 Task: Open a Modern Writer Template save the file as coverage.odt Remove the following  from template: 'Address' Change the date  '20 May, 2023' change Dear Ms Reader to   Good Morning. Add body to the letter I am writing to formally request a leave of absence from [start date] to [end date]. I have encountered unforeseen circumstances that require my immediate attention and presence. I assure you that I will make all necessary arrangements to ensure a smooth transition during my absence.Add Name  'Crystal'. Insert watermark  Softera Apply Font Style in watermark Georgia; font size  113and place the watermark  Horizontally
Action: Mouse moved to (734, 98)
Screenshot: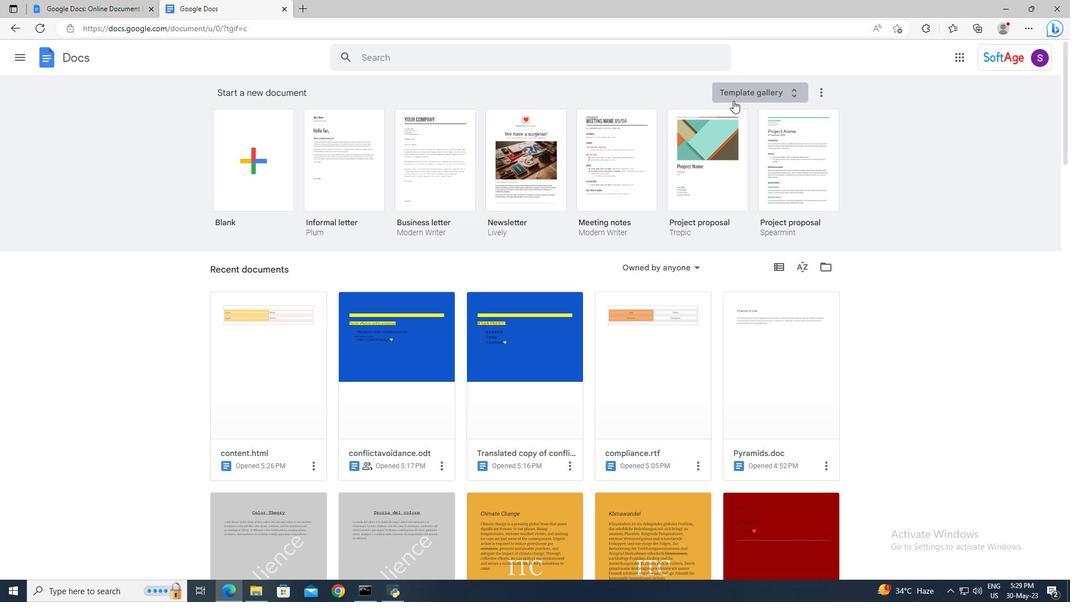 
Action: Mouse pressed left at (734, 98)
Screenshot: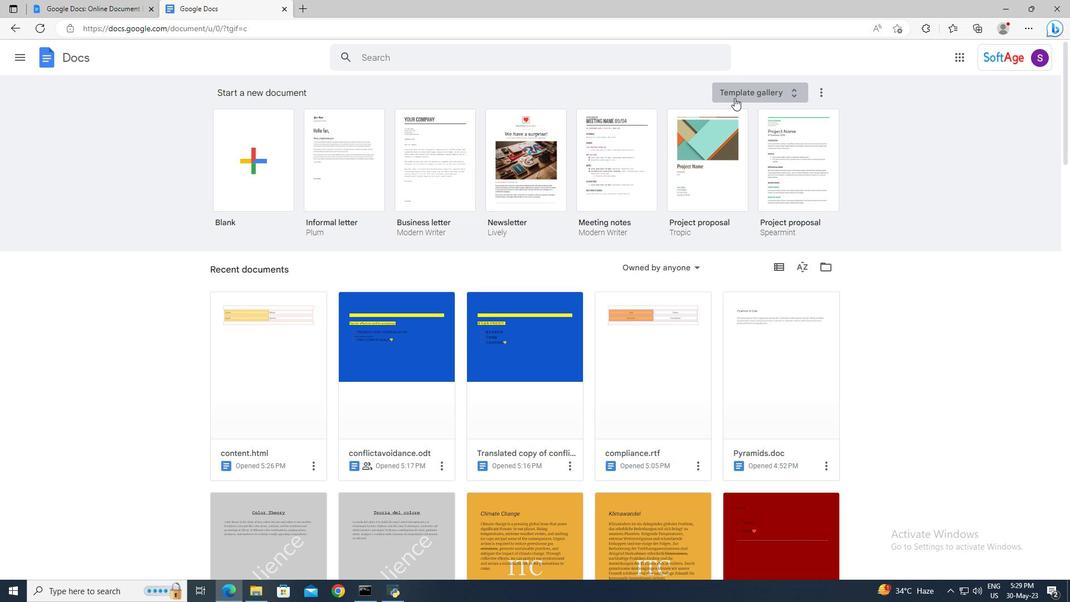 
Action: Mouse moved to (702, 192)
Screenshot: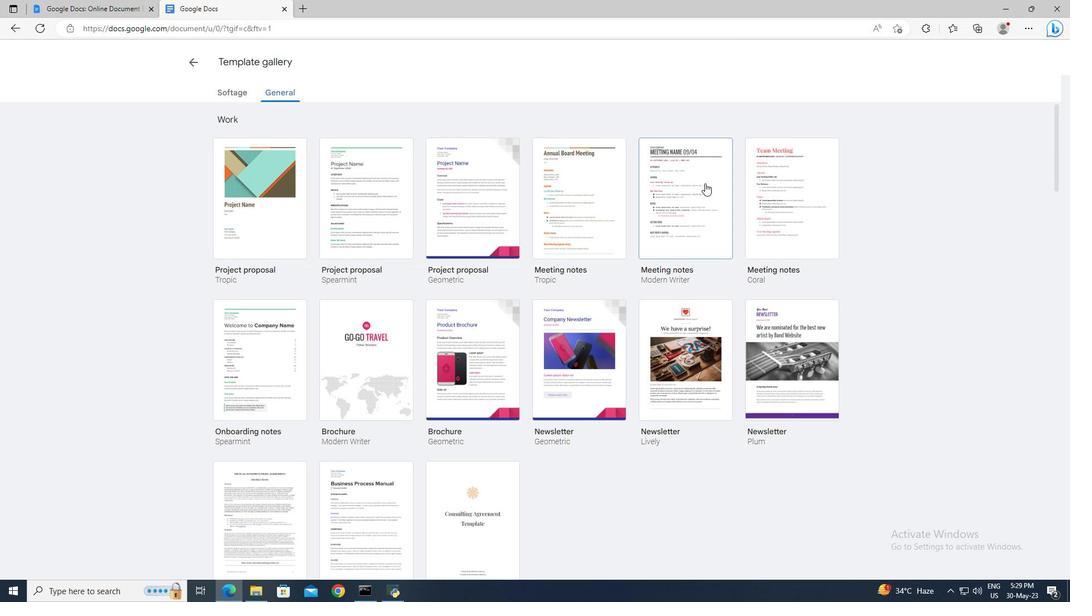 
Action: Mouse scrolled (702, 191) with delta (0, 0)
Screenshot: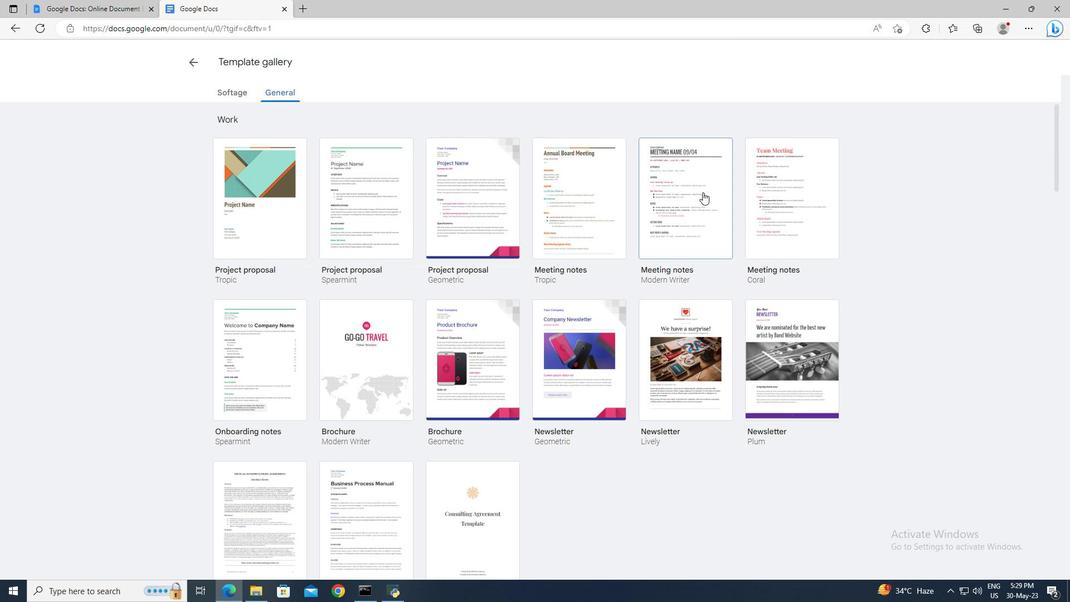 
Action: Mouse scrolled (702, 191) with delta (0, 0)
Screenshot: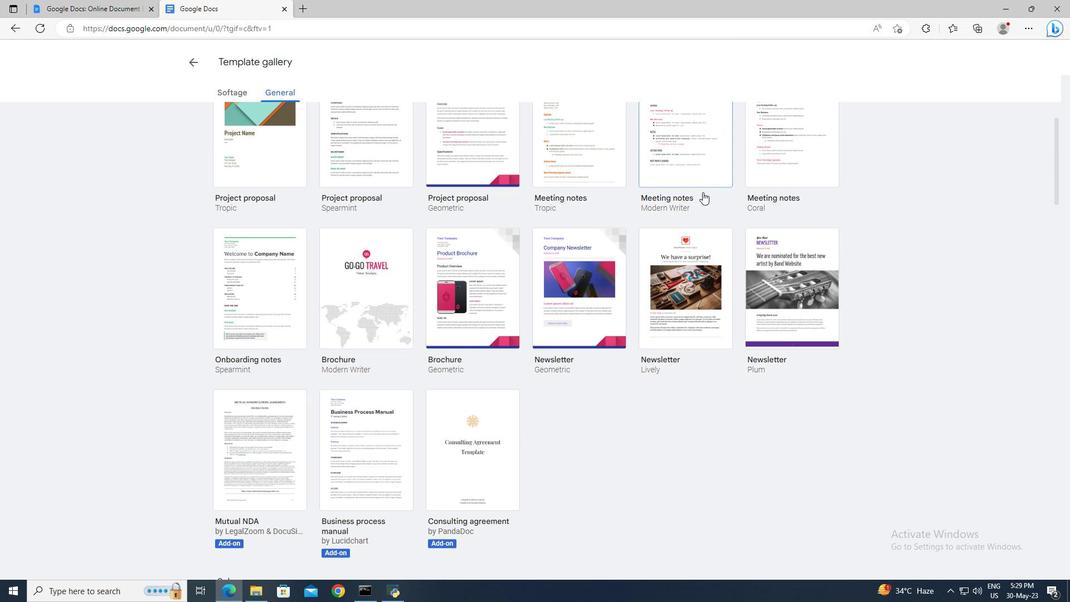 
Action: Mouse scrolled (702, 192) with delta (0, 0)
Screenshot: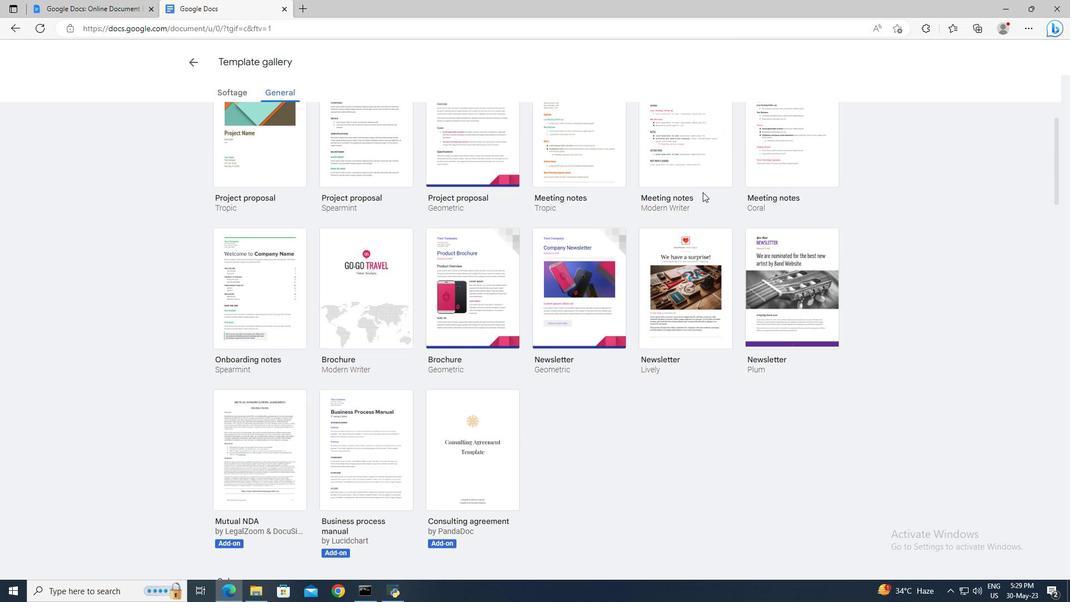 
Action: Mouse scrolled (702, 191) with delta (0, 0)
Screenshot: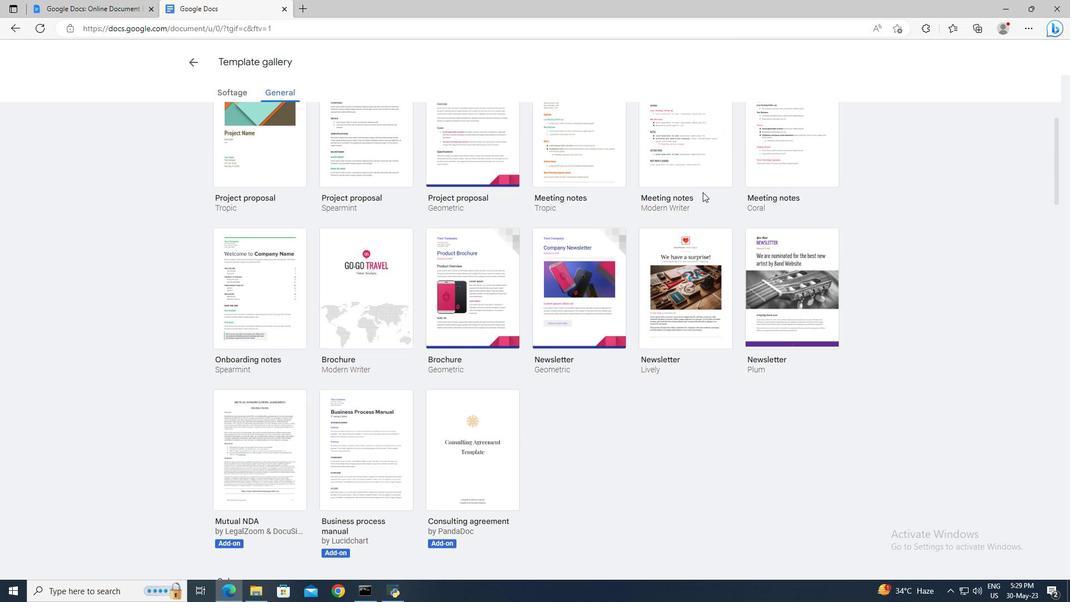 
Action: Mouse scrolled (702, 191) with delta (0, 0)
Screenshot: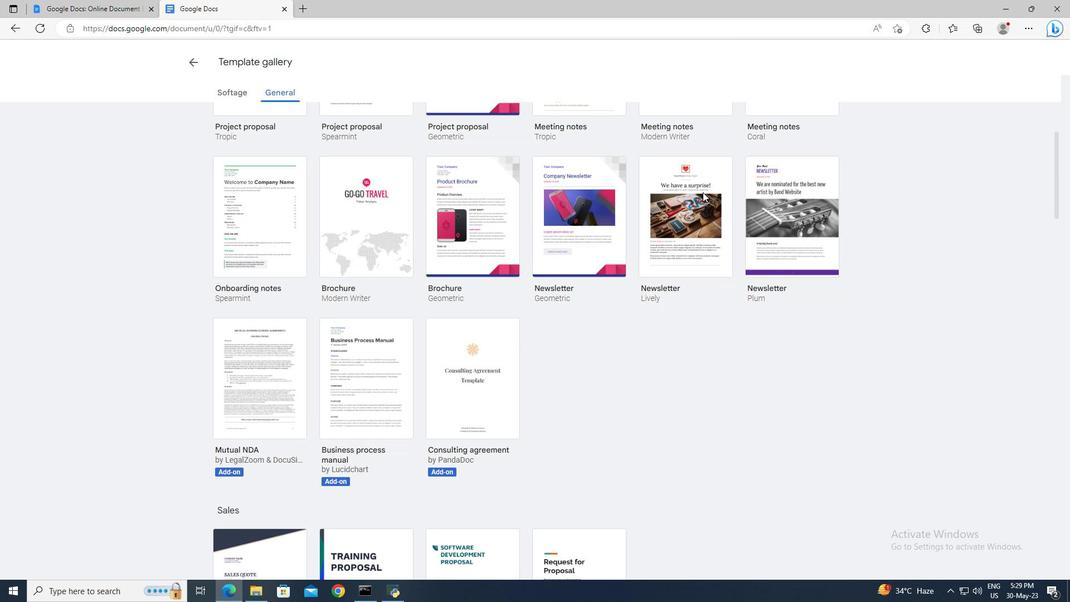 
Action: Mouse scrolled (702, 191) with delta (0, 0)
Screenshot: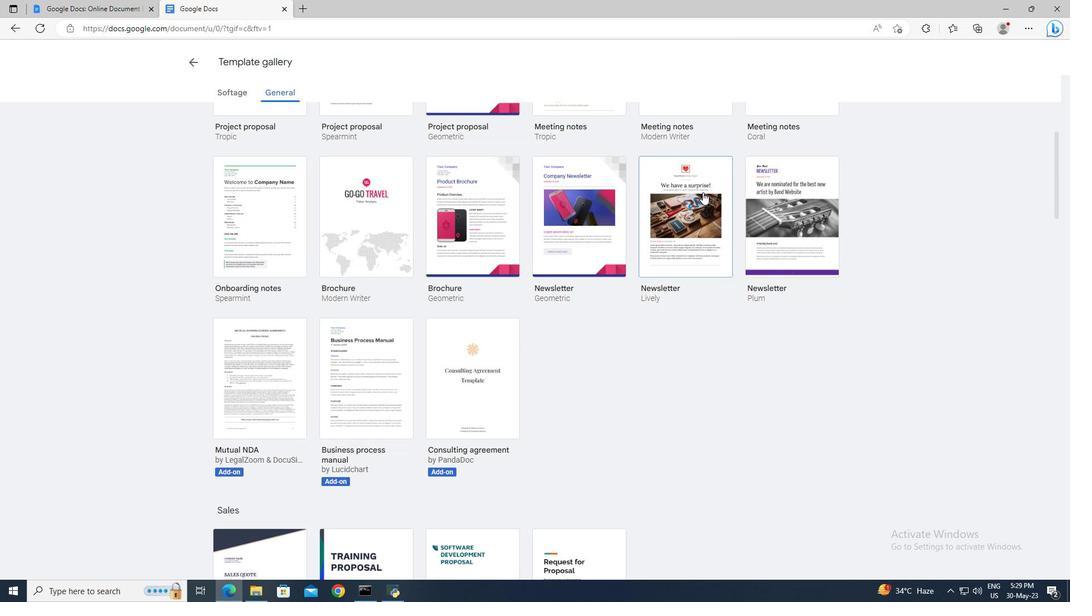 
Action: Mouse scrolled (702, 191) with delta (0, 0)
Screenshot: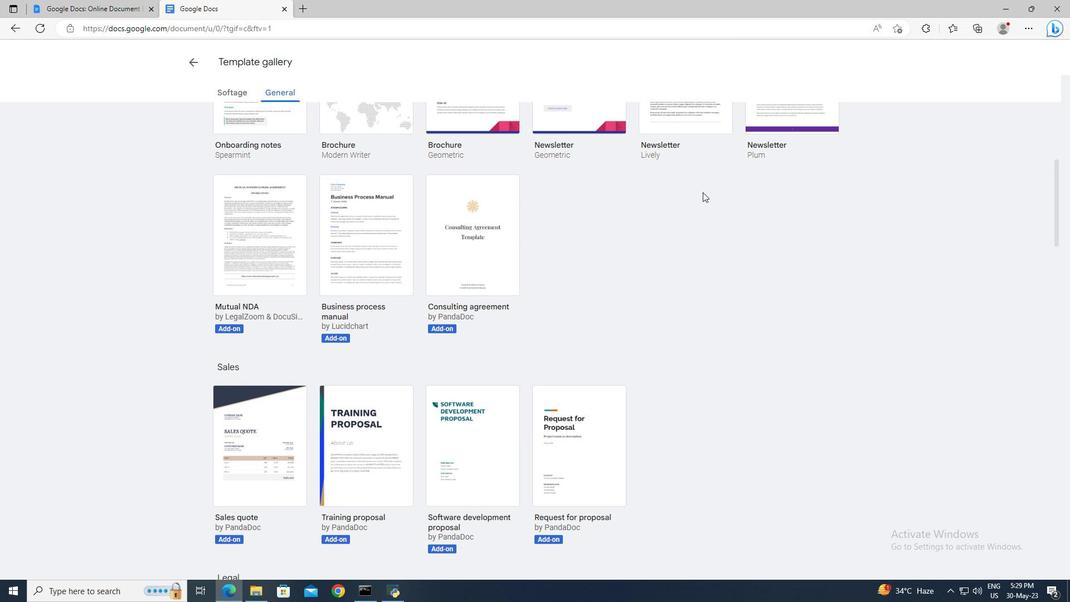 
Action: Mouse scrolled (702, 191) with delta (0, 0)
Screenshot: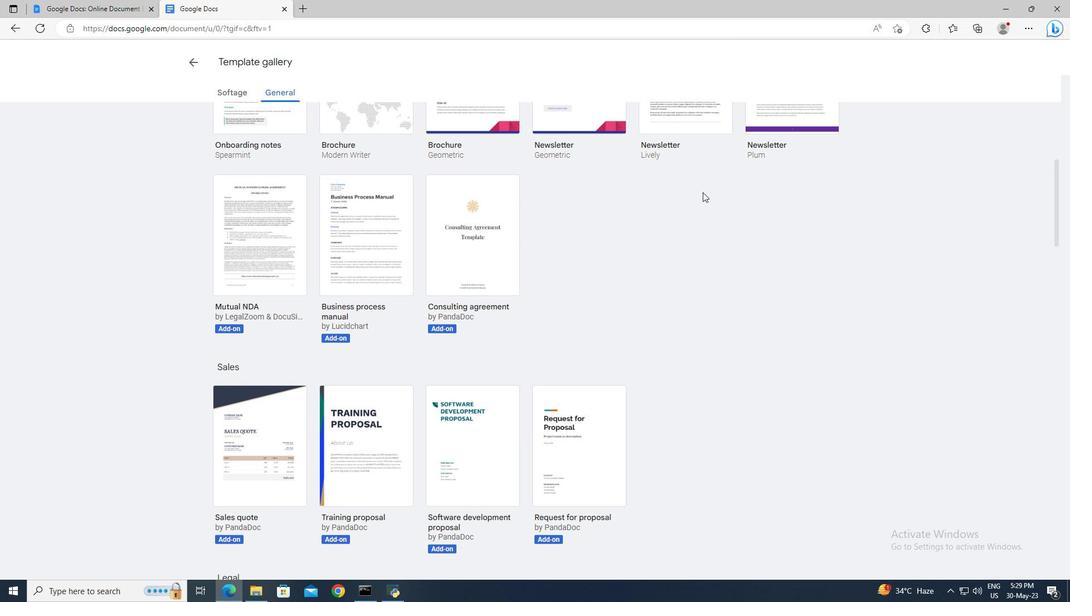
Action: Mouse scrolled (702, 191) with delta (0, 0)
Screenshot: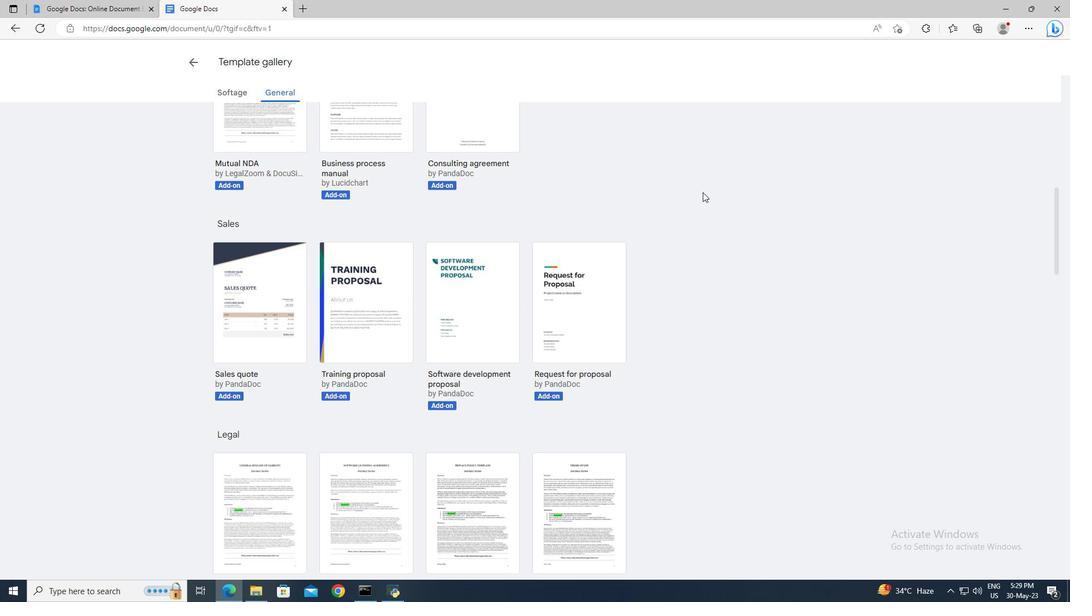 
Action: Mouse scrolled (702, 191) with delta (0, 0)
Screenshot: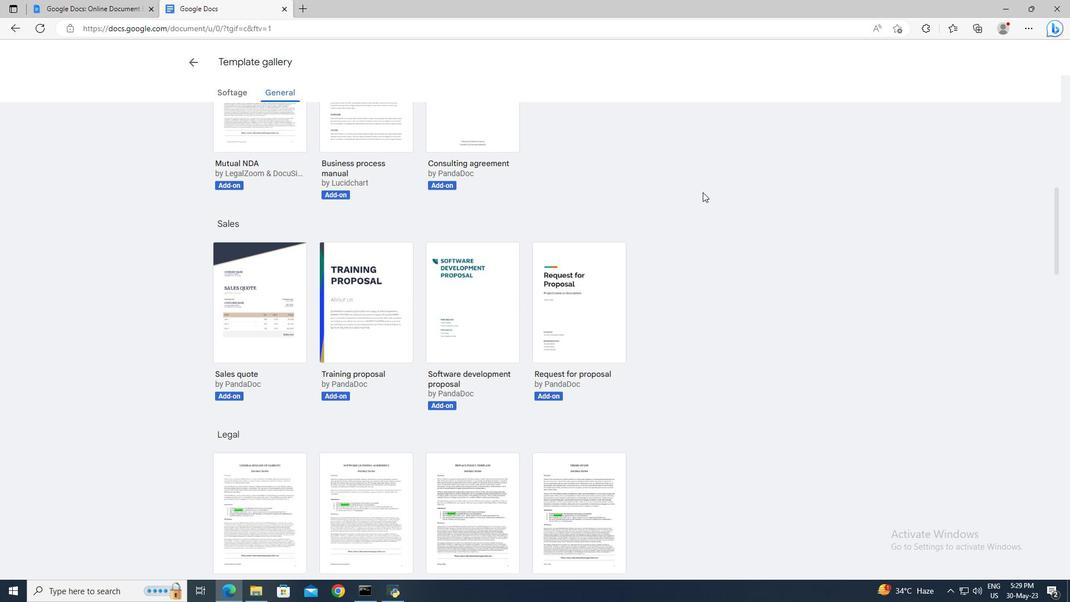 
Action: Mouse scrolled (702, 191) with delta (0, 0)
Screenshot: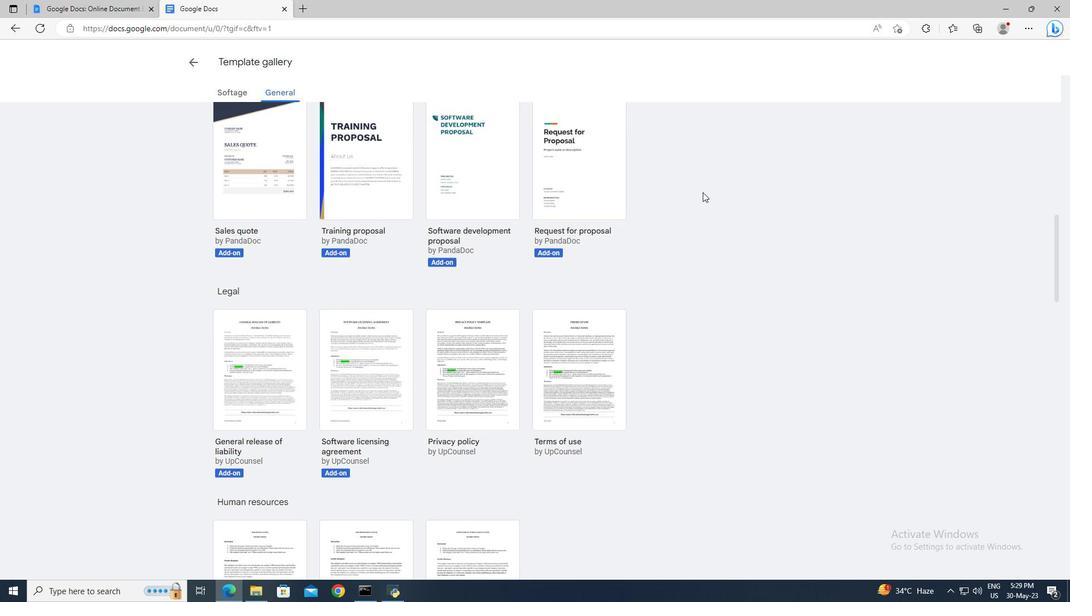 
Action: Mouse scrolled (702, 191) with delta (0, 0)
Screenshot: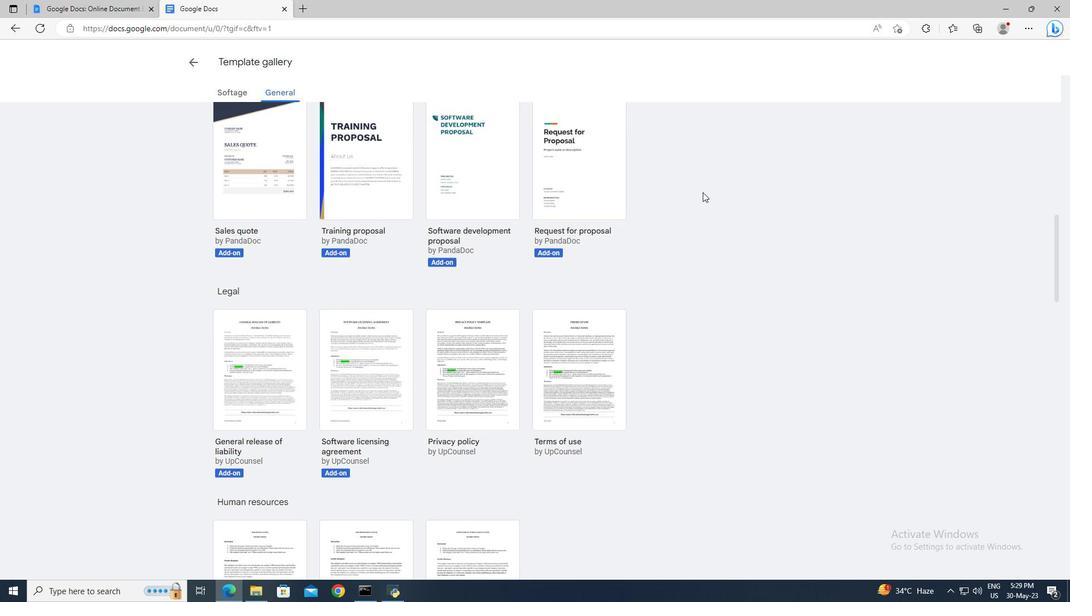 
Action: Mouse scrolled (702, 191) with delta (0, 0)
Screenshot: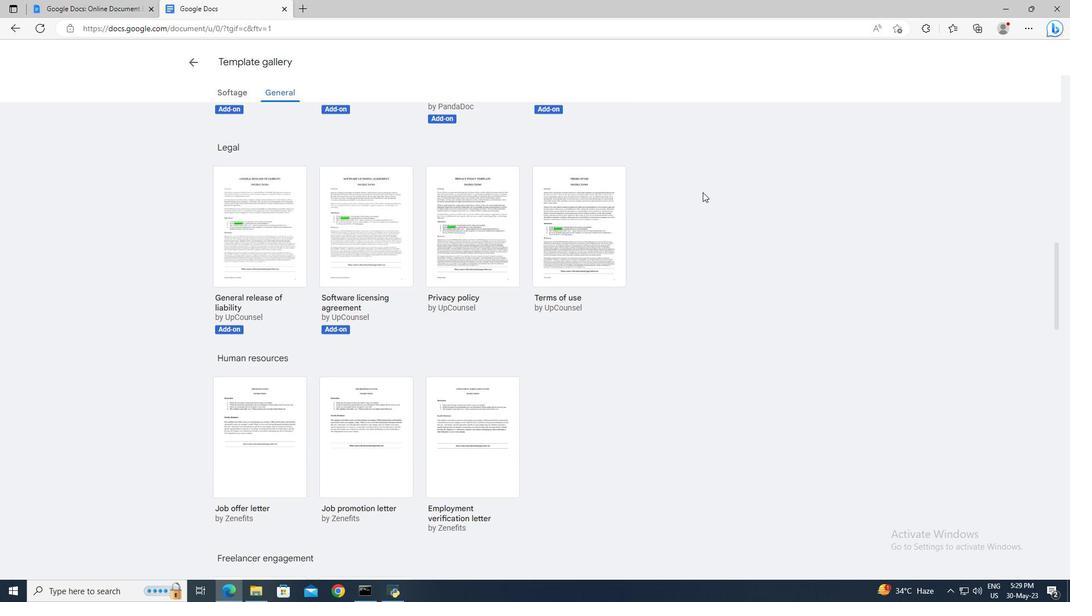
Action: Mouse scrolled (702, 191) with delta (0, 0)
Screenshot: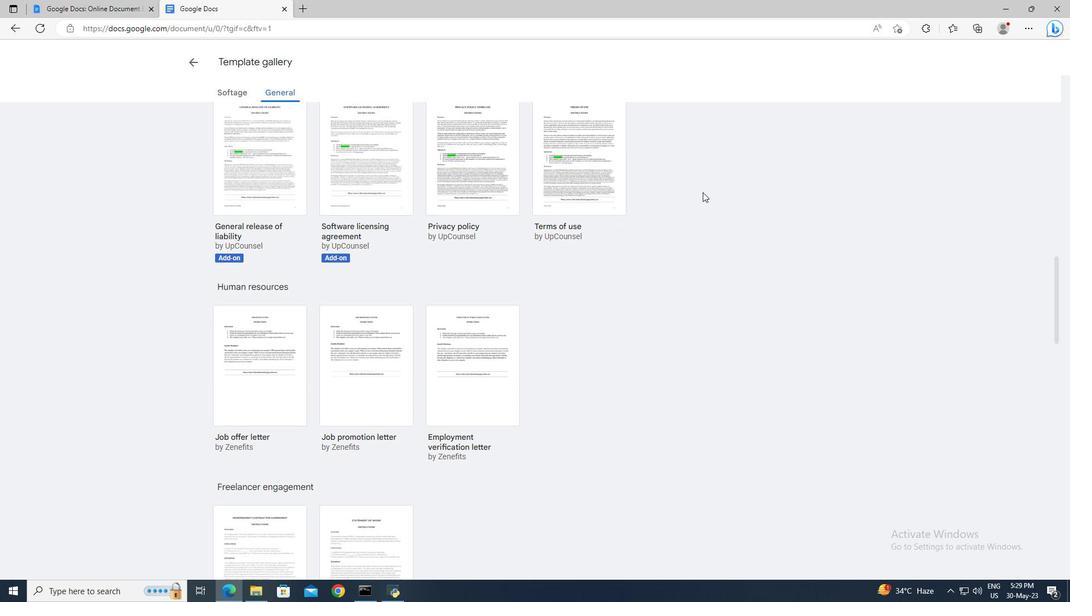
Action: Mouse scrolled (702, 191) with delta (0, 0)
Screenshot: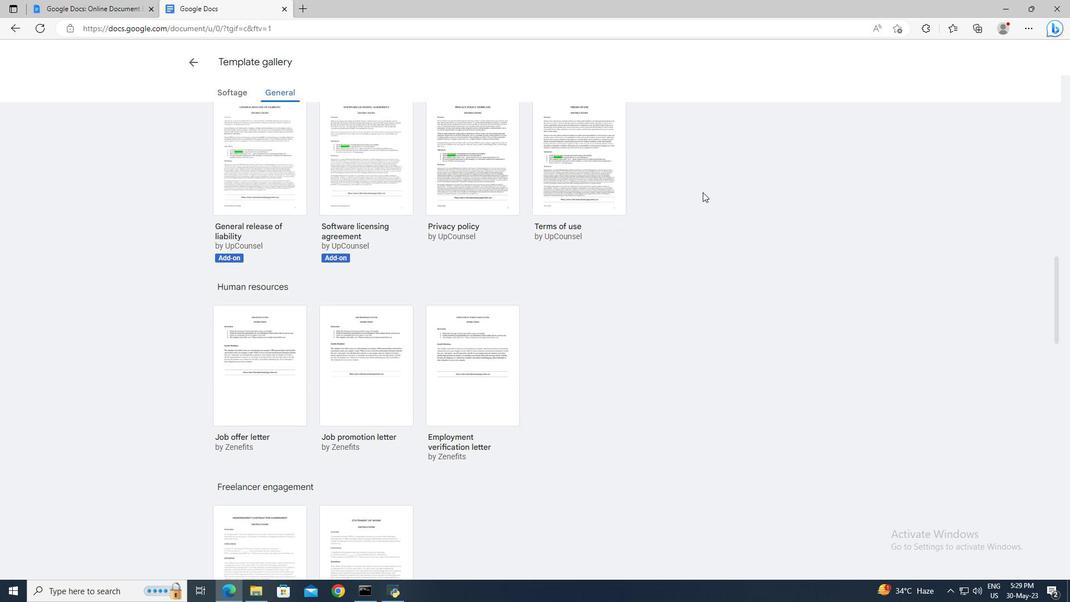 
Action: Mouse scrolled (702, 191) with delta (0, 0)
Screenshot: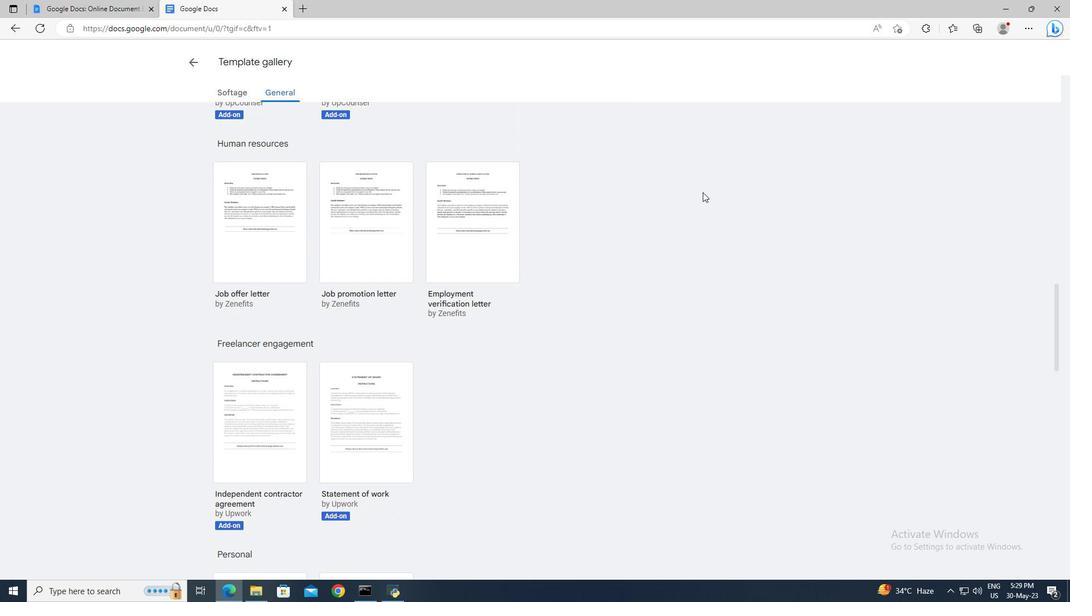 
Action: Mouse scrolled (702, 191) with delta (0, 0)
Screenshot: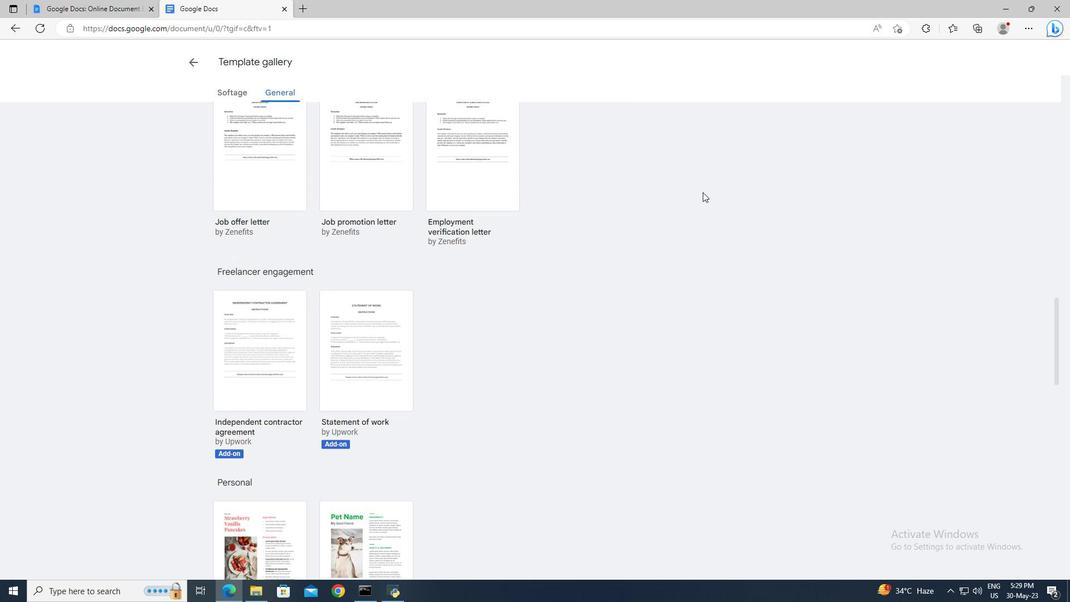 
Action: Mouse scrolled (702, 191) with delta (0, 0)
Screenshot: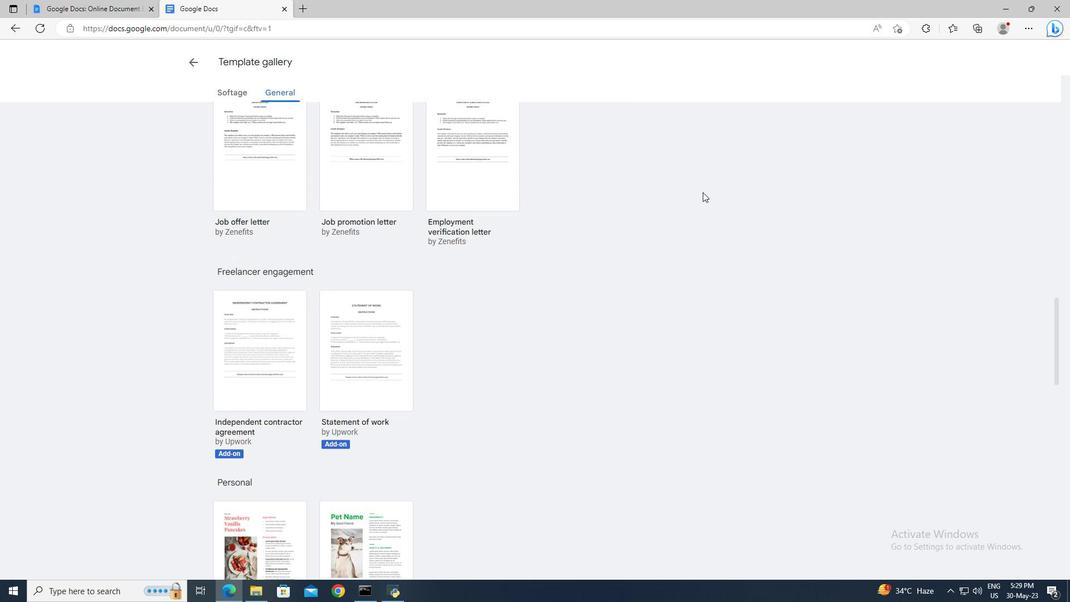 
Action: Mouse scrolled (702, 191) with delta (0, 0)
Screenshot: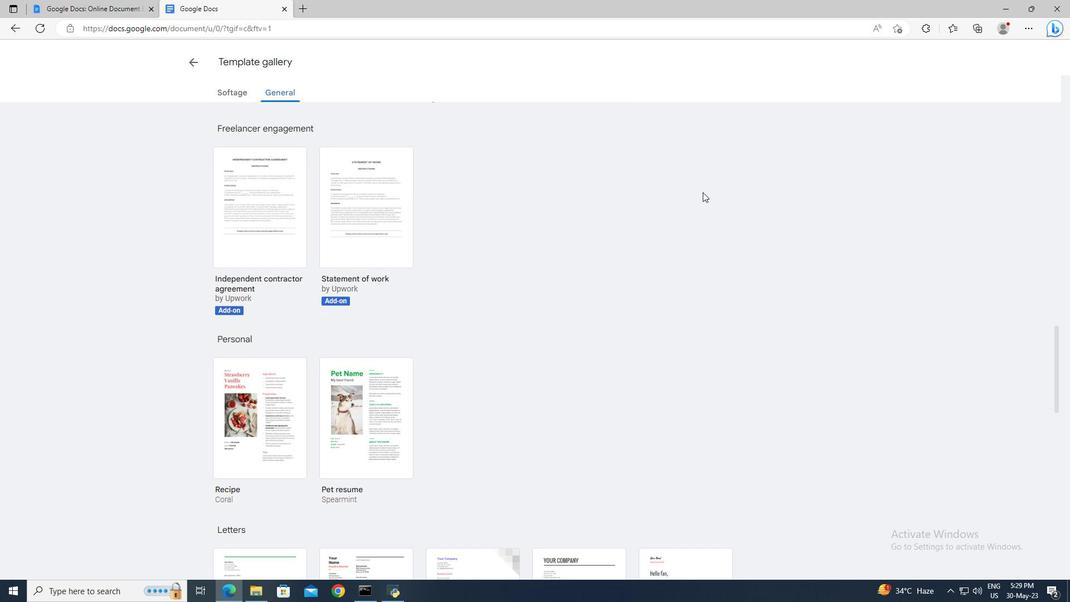 
Action: Mouse scrolled (702, 191) with delta (0, 0)
Screenshot: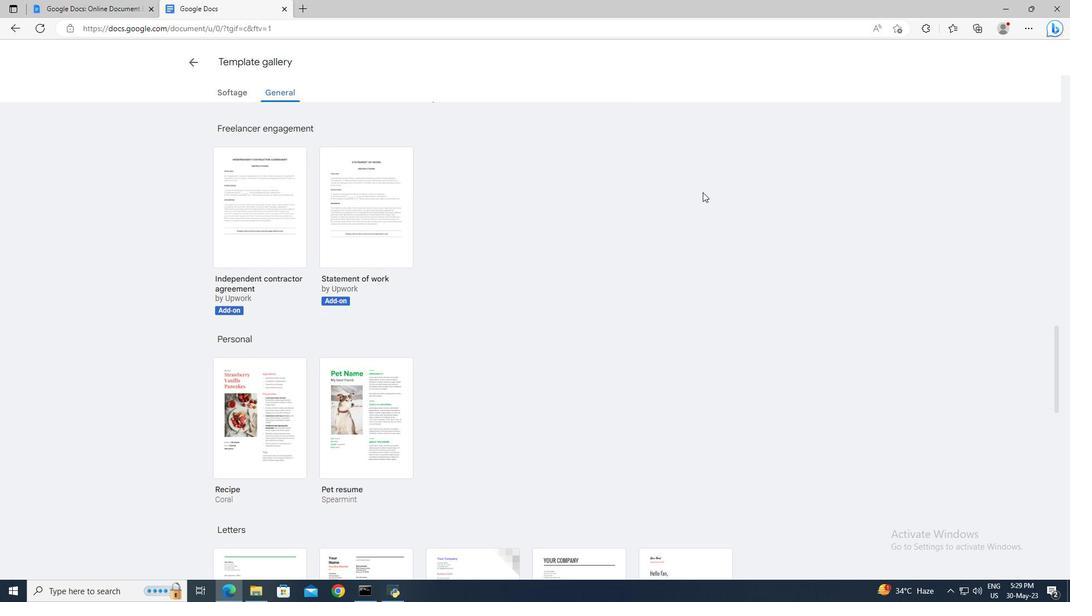 
Action: Mouse scrolled (702, 191) with delta (0, 0)
Screenshot: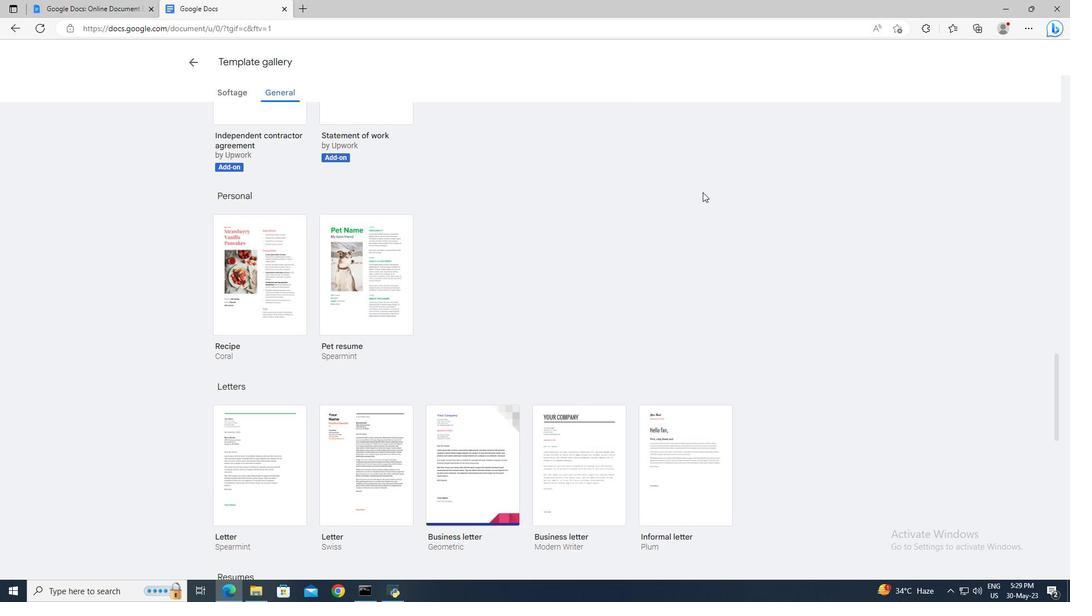 
Action: Mouse scrolled (702, 191) with delta (0, 0)
Screenshot: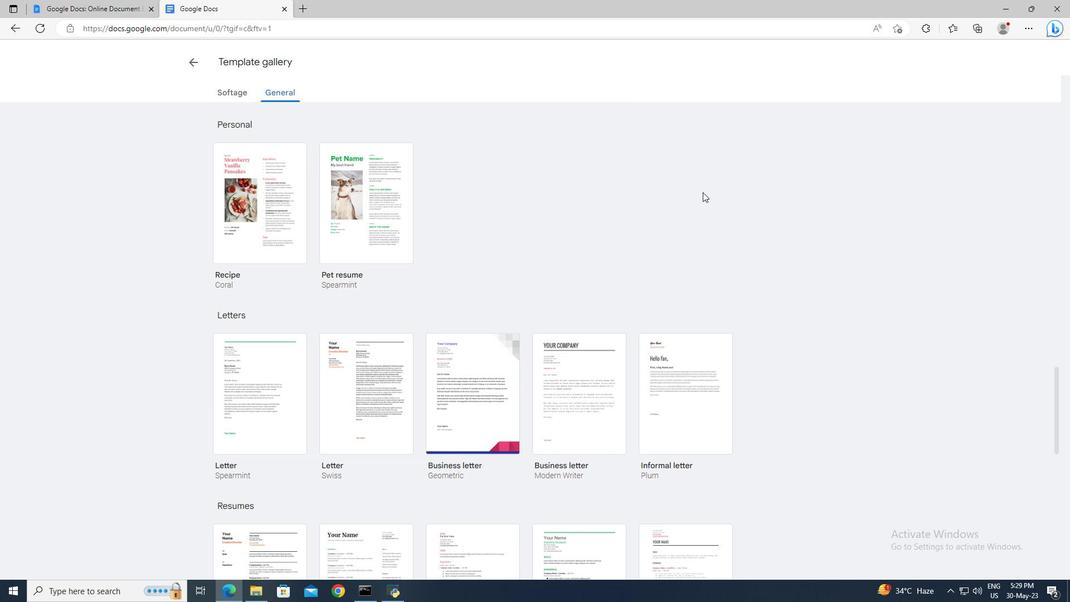 
Action: Mouse moved to (588, 320)
Screenshot: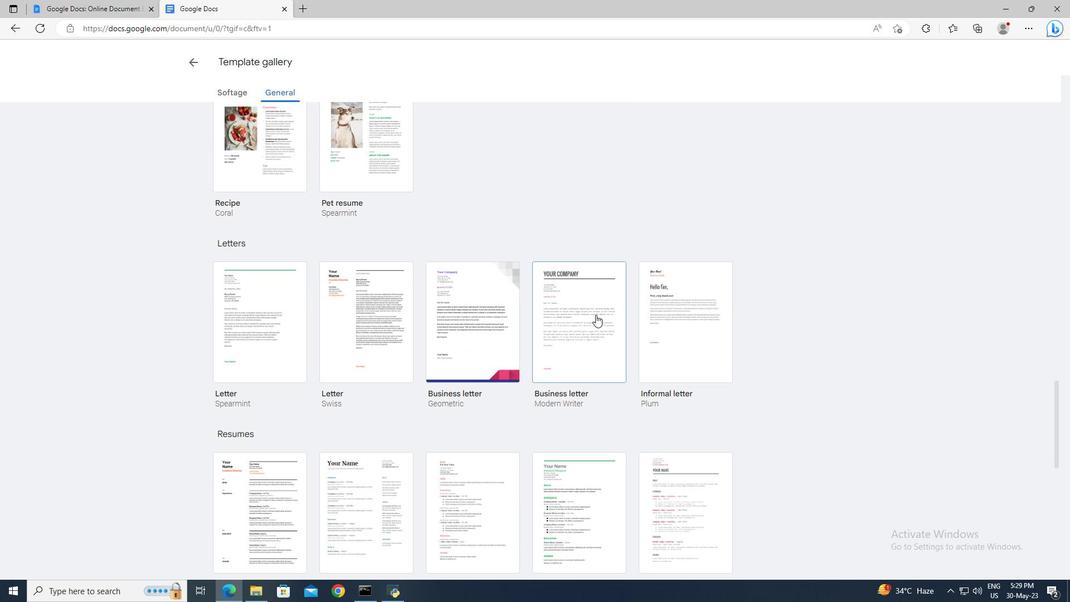 
Action: Mouse pressed left at (588, 320)
Screenshot: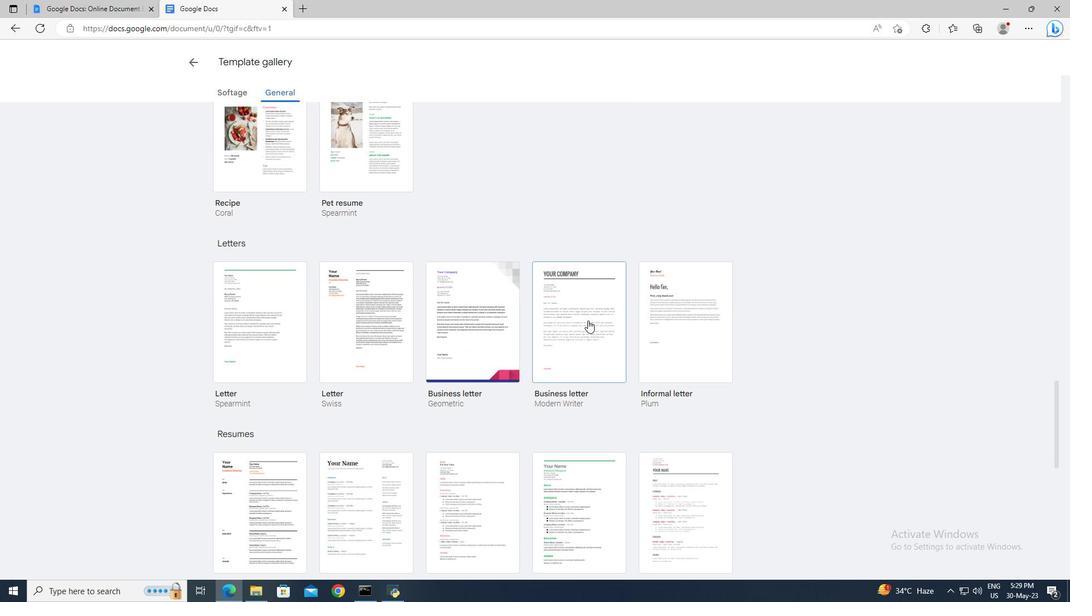 
Action: Mouse moved to (89, 52)
Screenshot: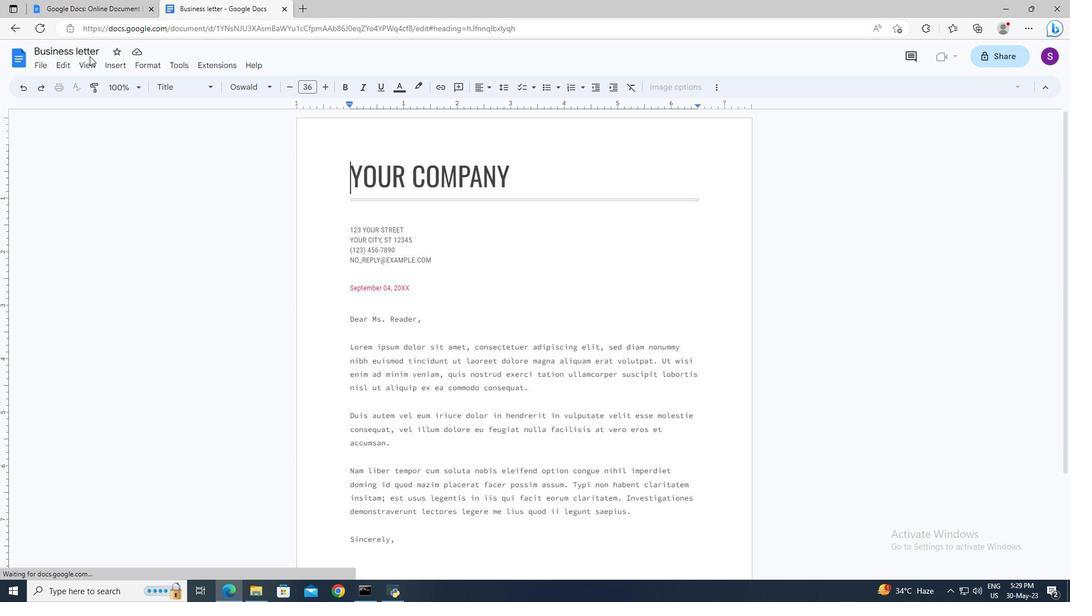 
Action: Mouse pressed left at (89, 52)
Screenshot: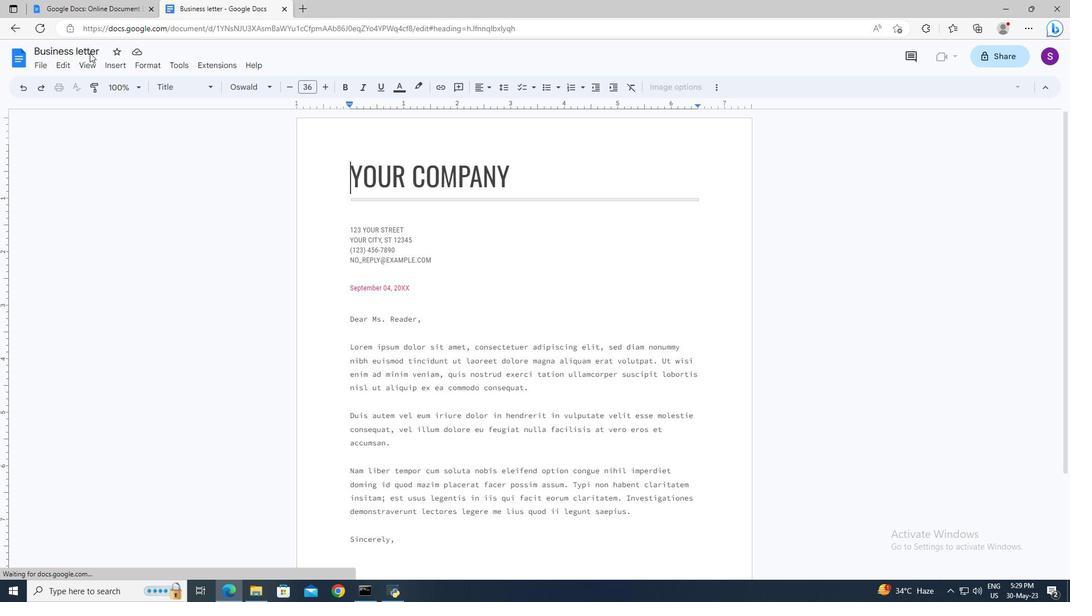 
Action: Key pressed ctrl+A<Key.delete>coverage.odt<Key.enter>
Screenshot: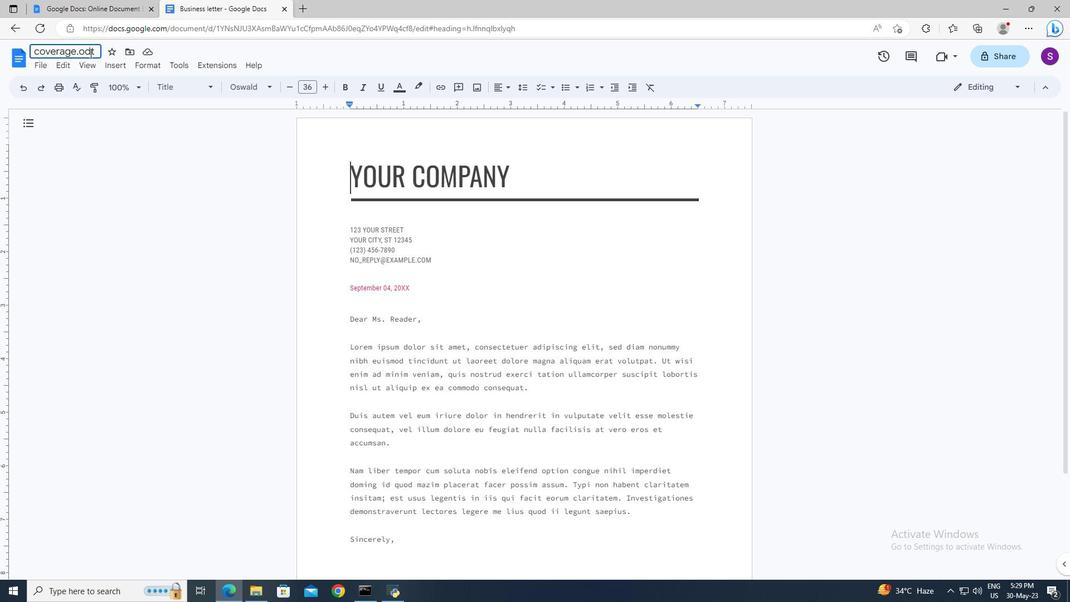 
Action: Mouse moved to (346, 231)
Screenshot: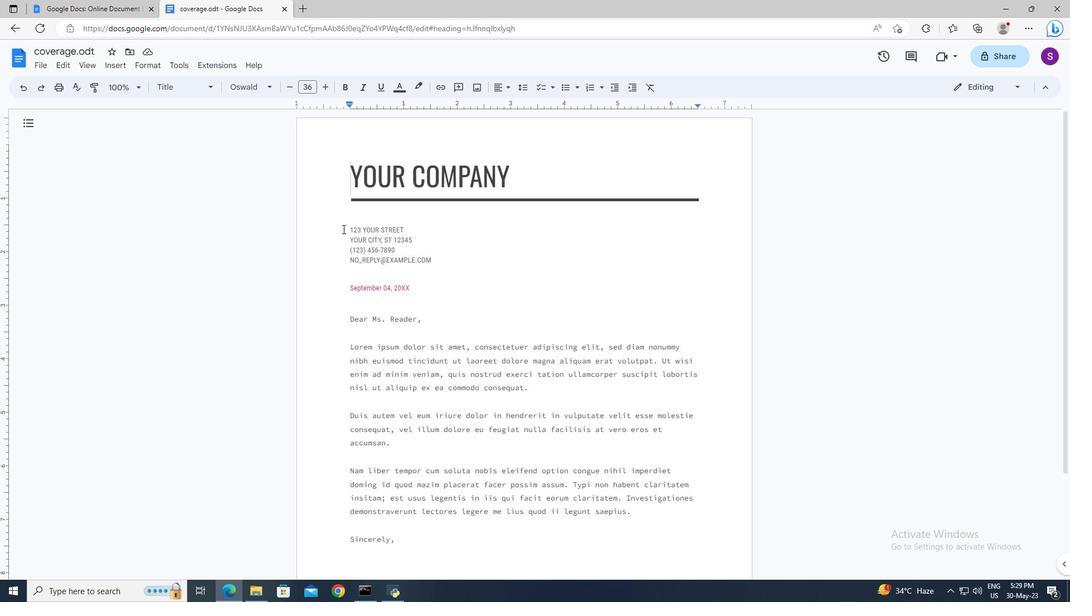 
Action: Mouse pressed left at (346, 231)
Screenshot: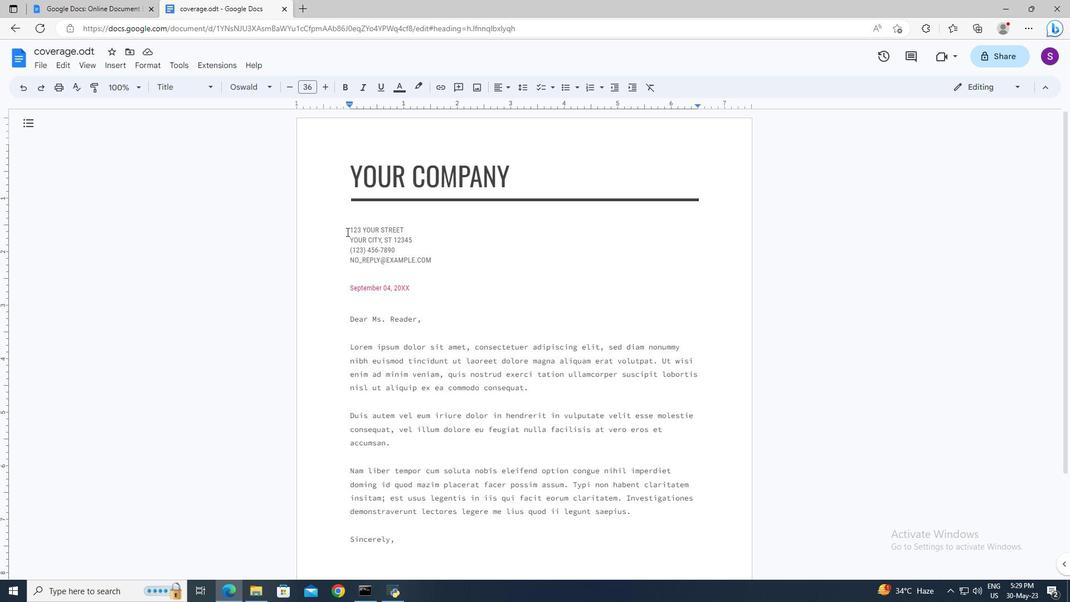 
Action: Key pressed <Key.shift><Key.down><Key.down><Key.down><Key.down><Key.delete>
Screenshot: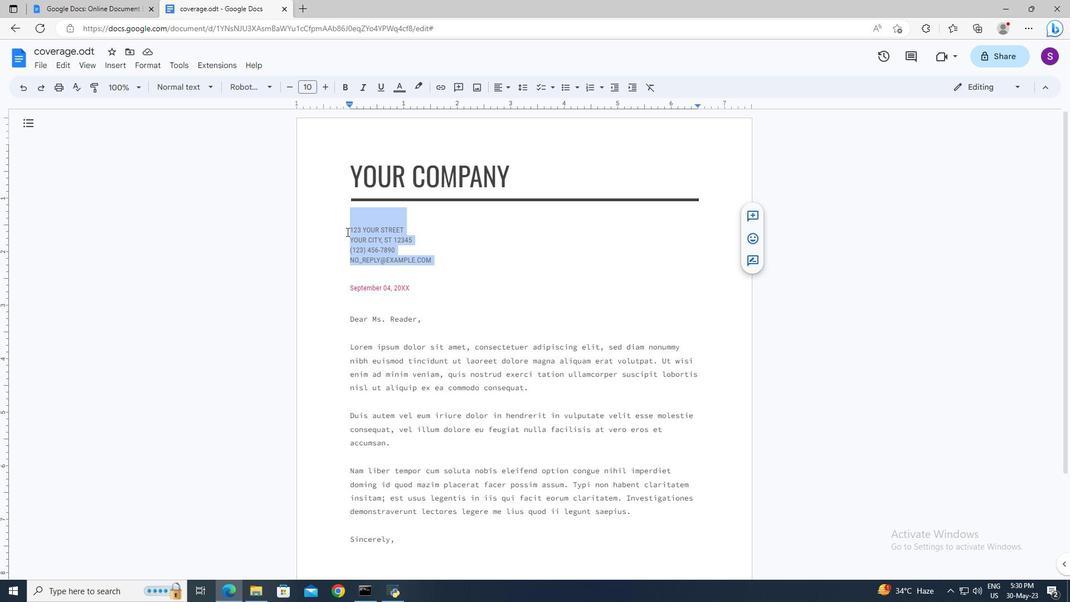 
Action: Mouse moved to (347, 231)
Screenshot: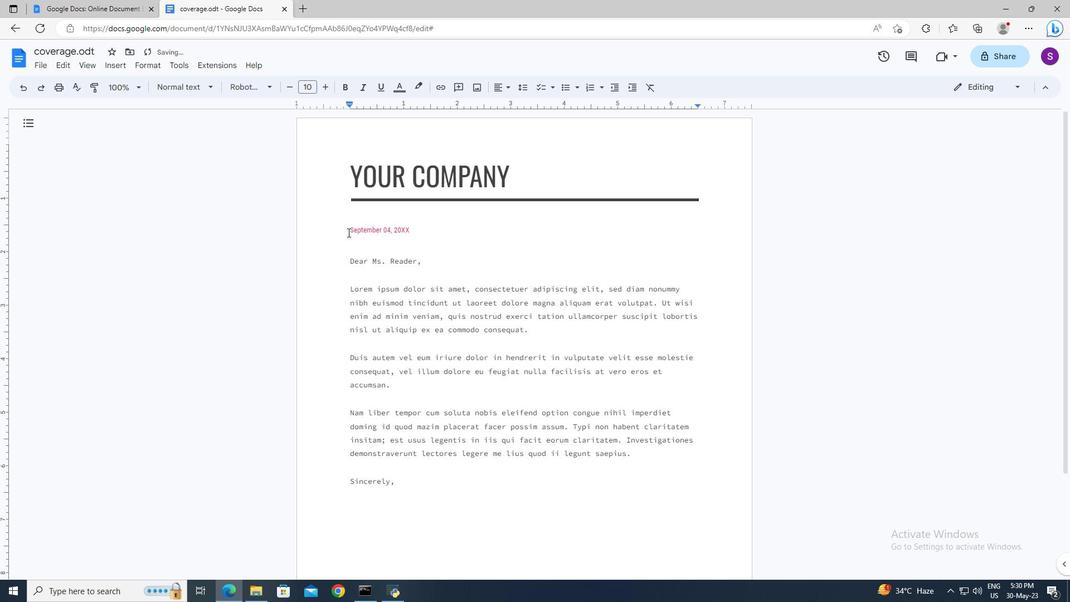 
Action: Mouse pressed left at (347, 231)
Screenshot: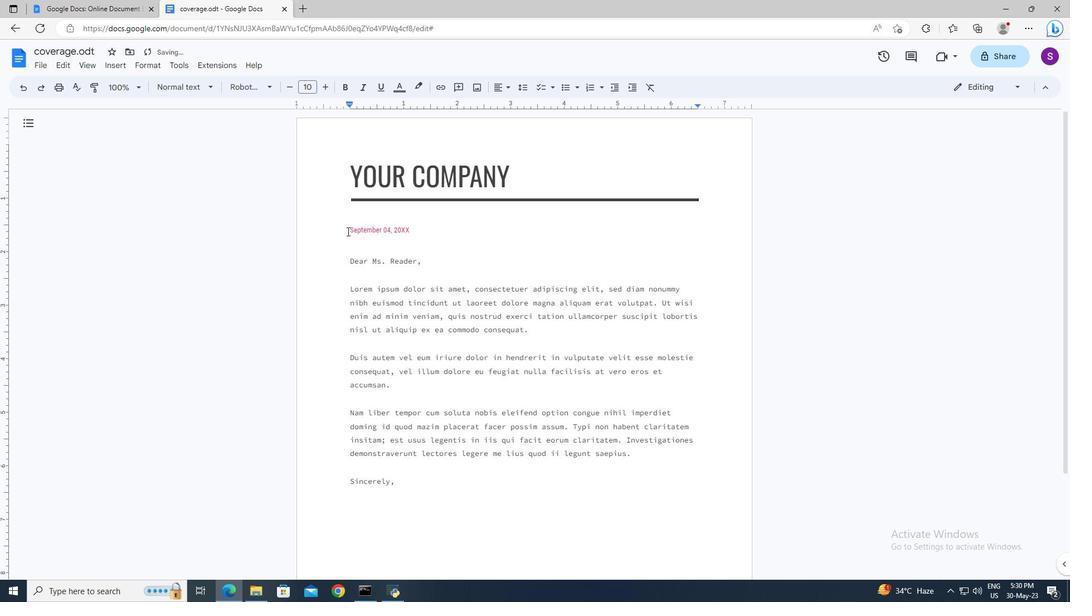 
Action: Key pressed <Key.shift><Key.right><Key.right><Key.right><Key.right><Key.delete>20<Key.shift>M<Key.backspace><Key.space><Key.shift>May,<Key.space>2023
Screenshot: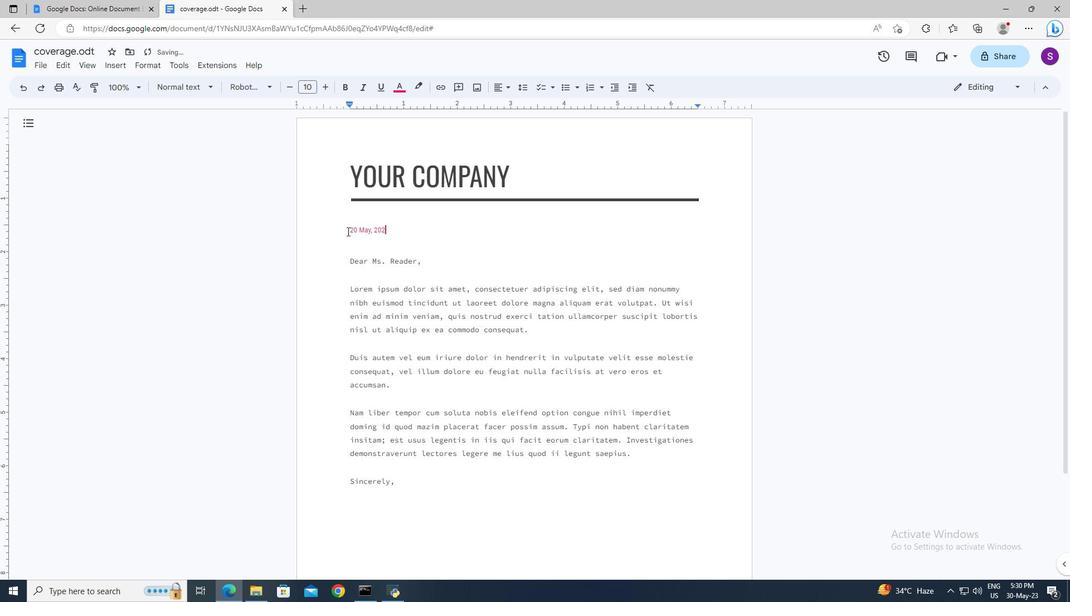 
Action: Mouse moved to (350, 263)
Screenshot: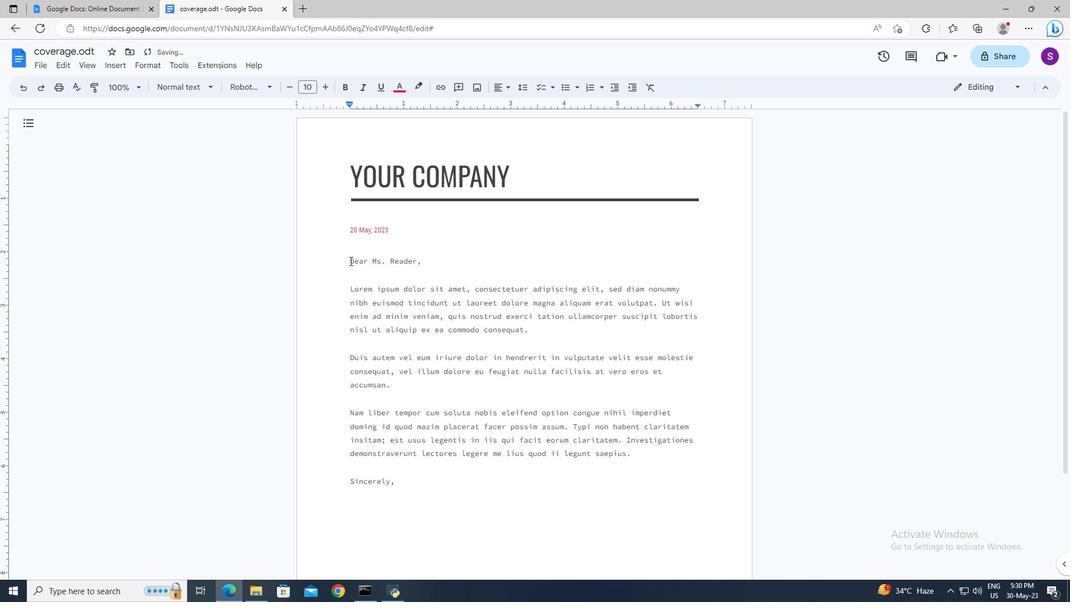 
Action: Mouse pressed left at (350, 263)
Screenshot: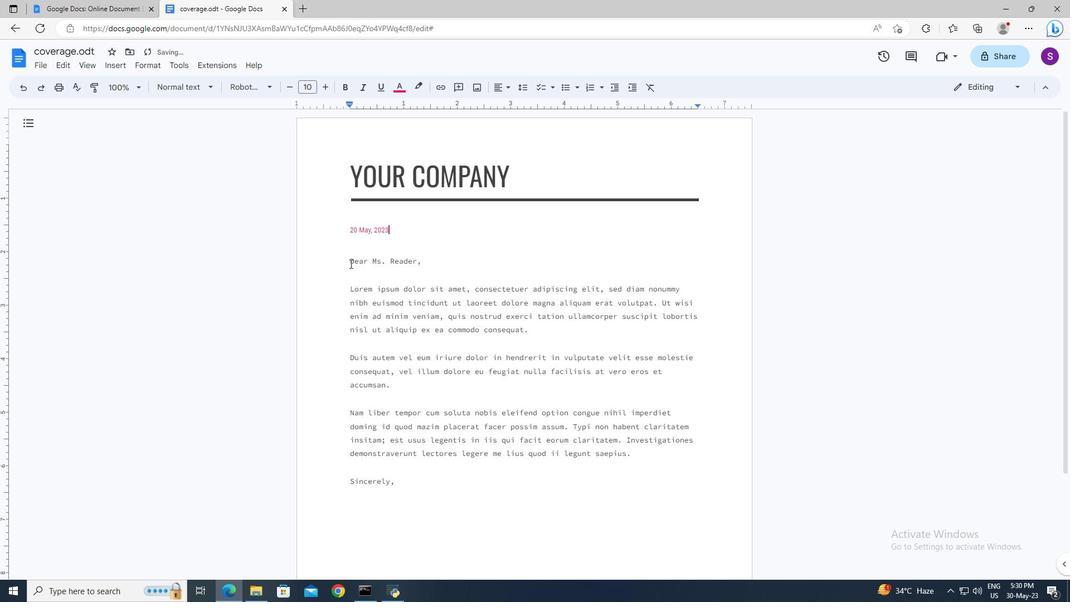 
Action: Key pressed <Key.shift><Key.right><Key.right><Key.right><Key.right><Key.backspace><Key.shift>Good<Key.space><Key.shift>Morning
Screenshot: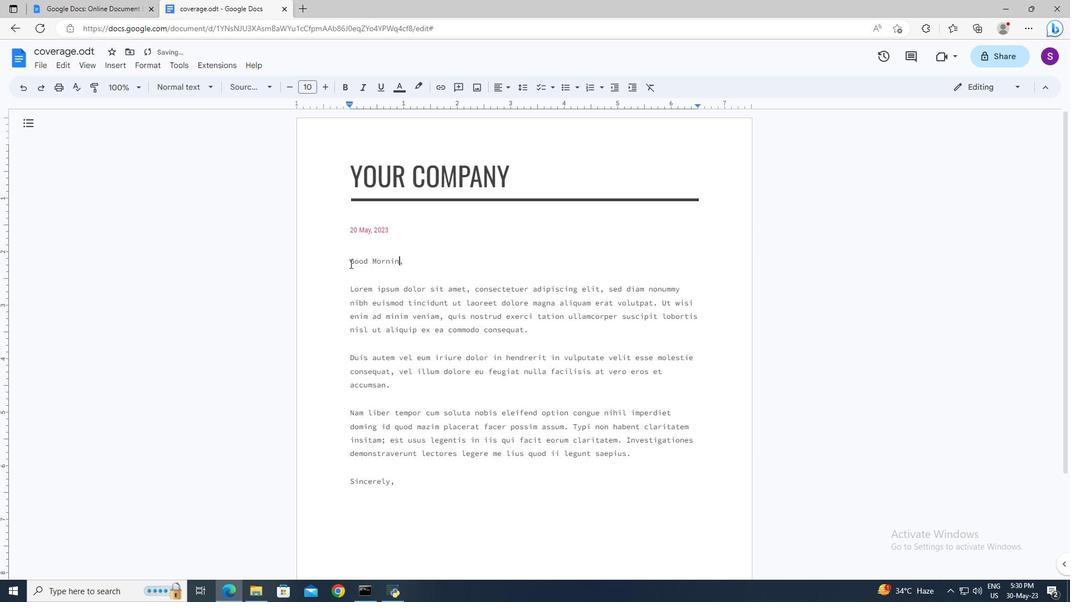 
Action: Mouse moved to (350, 287)
Screenshot: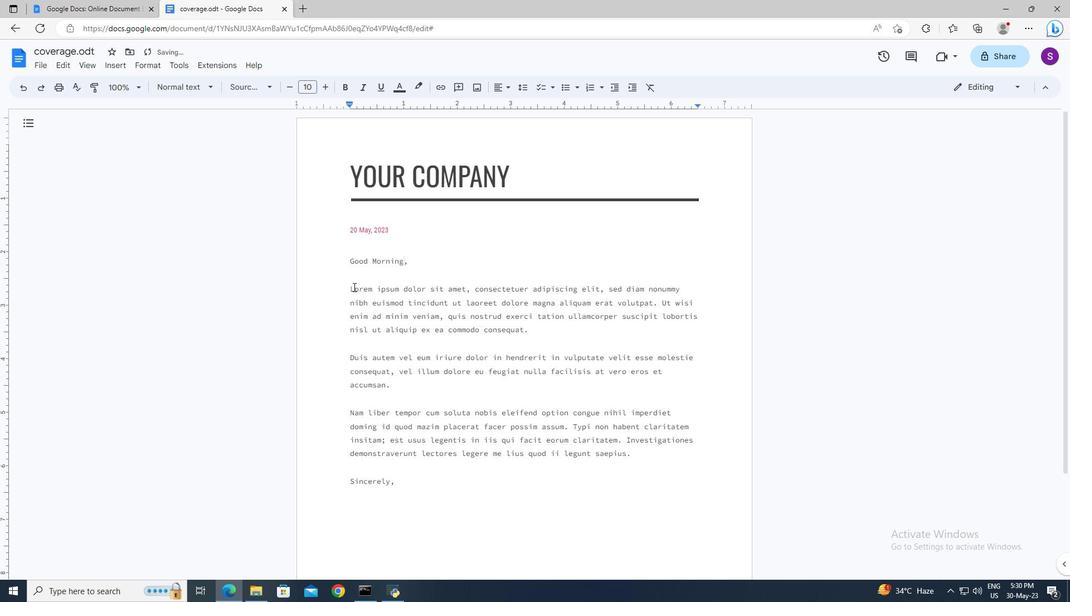 
Action: Mouse pressed left at (350, 287)
Screenshot: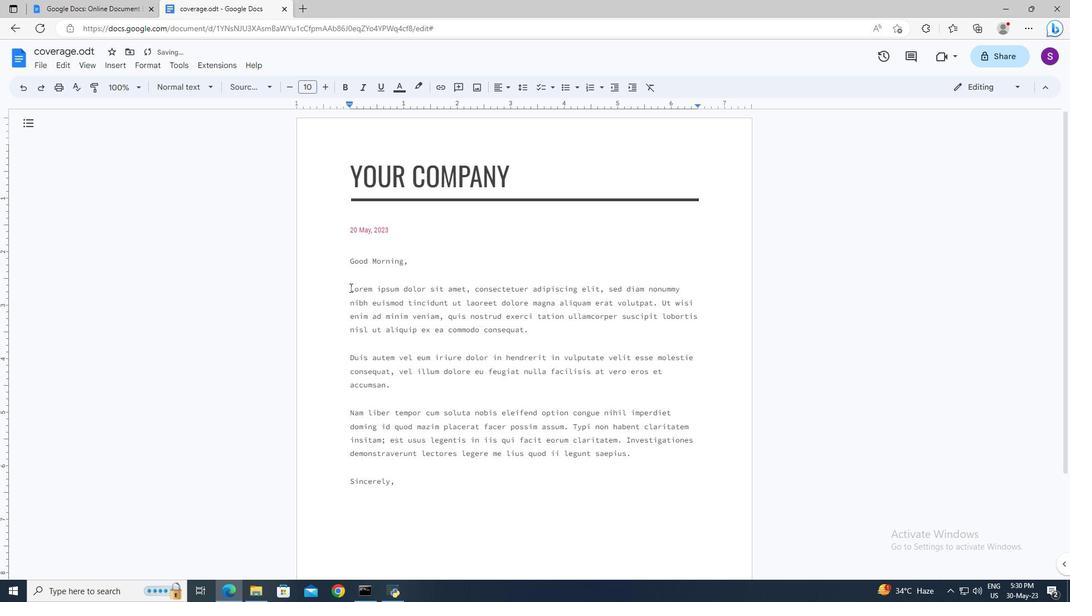 
Action: Key pressed <Key.shift><Key.down><Key.down><Key.down><Key.delete><Key.enter><Key.up><Key.shift>I<Key.space>am<Key.space>writing<Key.space>to<Key.space>formally<Key.space>request<Key.space>a<Key.space>leave<Key.space>of<Key.space>absence<Key.space>from<Key.space>[start<Key.space>date]<Key.space>to<Key.space>[end<Key.space>date].<Key.space><Key.shift>I<Key.space>have<Key.space>encount<Key.backspace>e<Key.backspace>tered<Key.space>unforeseen<Key.space>circumstances<Key.space>that<Key.space>require<Key.space>my<Key.space>immediate<Key.space>attention<Key.space>and<Key.space>presence.<Key.space><Key.shift>I<Key.space>assure<Key.space>you<Key.space>that<Key.space><Key.shift>I<Key.space>will<Key.space>make<Key.space>all<Key.space>necessary<Key.space>arrangements<Key.space>to<Key.space>ensure<Key.space>a<Key.space>smooth<Key.space>transition<Key.space>during<Key.space>my<Key.space>anse<Key.backspace><Key.backspace>bs<Key.backspace><Key.backspace><Key.backspace>bsence.
Screenshot: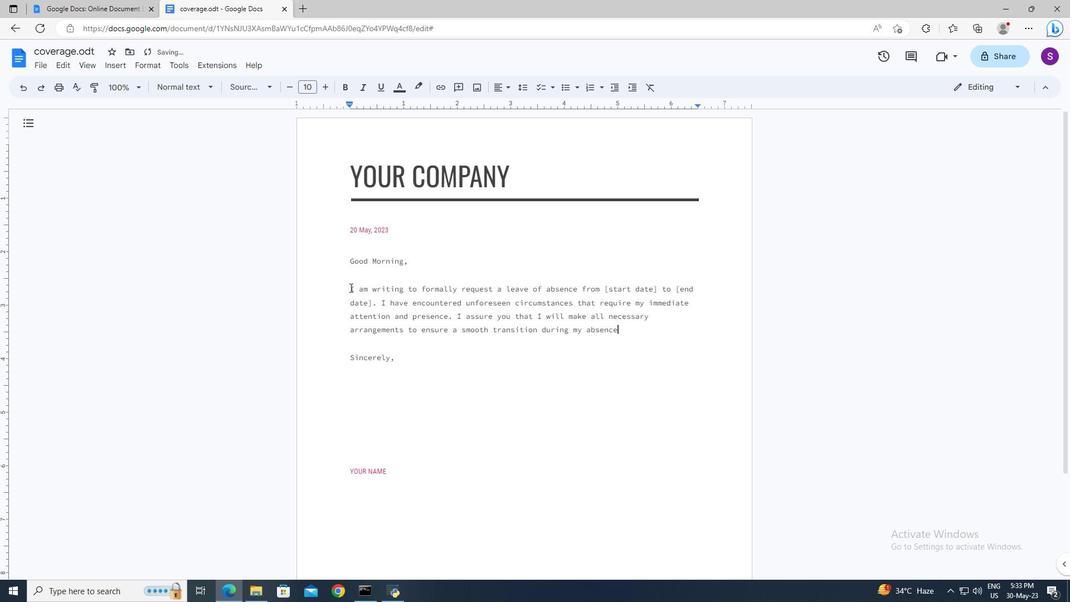 
Action: Mouse moved to (350, 476)
Screenshot: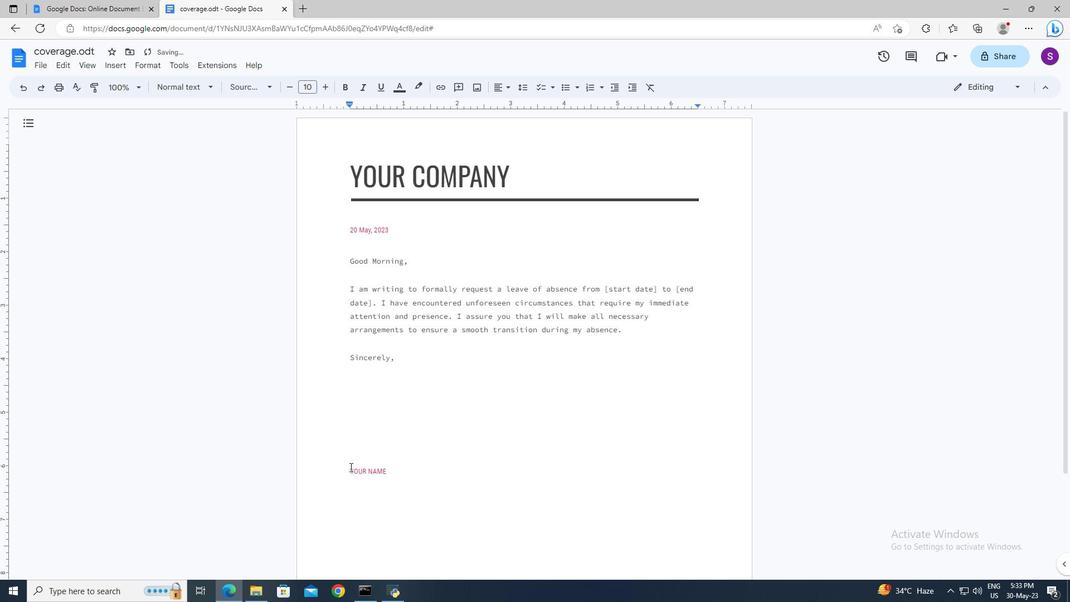 
Action: Mouse pressed left at (350, 476)
Screenshot: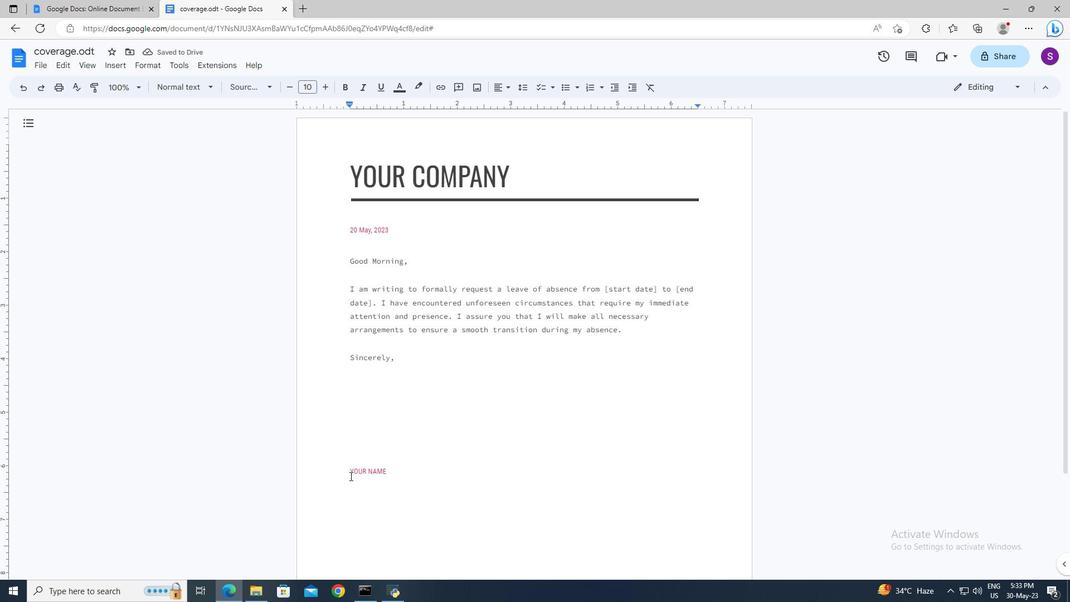 
Action: Key pressed <Key.shift><Key.right><Key.right><Key.shift>Crystal
Screenshot: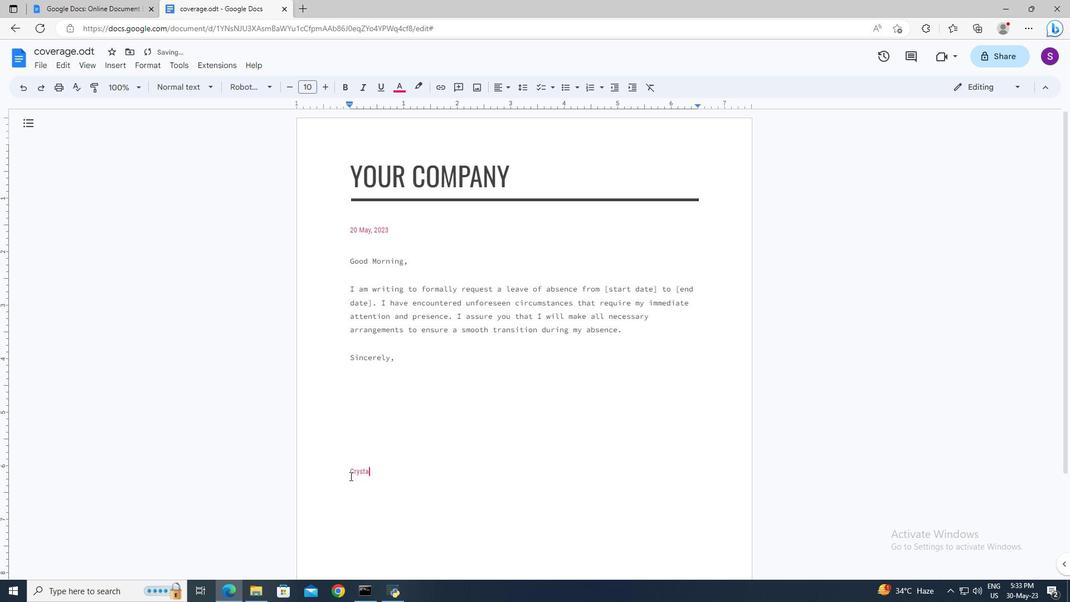 
Action: Mouse moved to (128, 63)
Screenshot: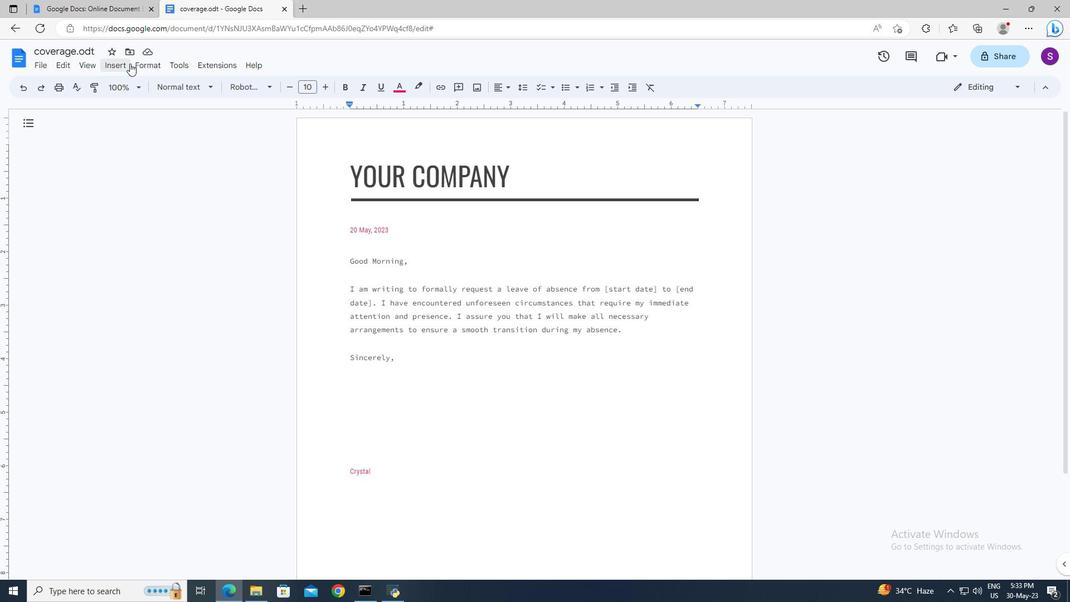 
Action: Mouse pressed left at (128, 63)
Screenshot: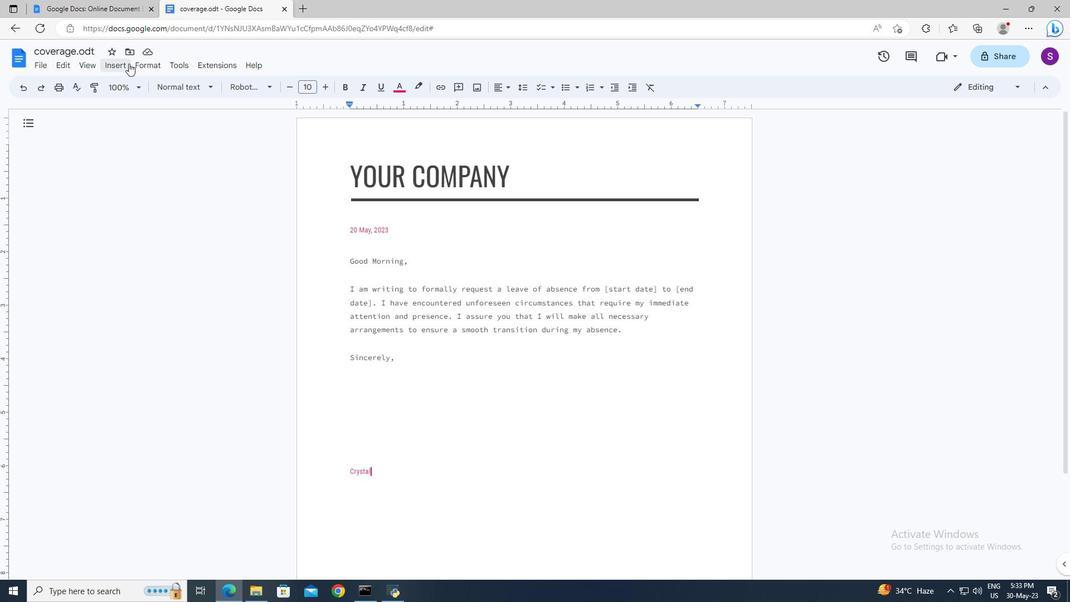 
Action: Mouse moved to (132, 322)
Screenshot: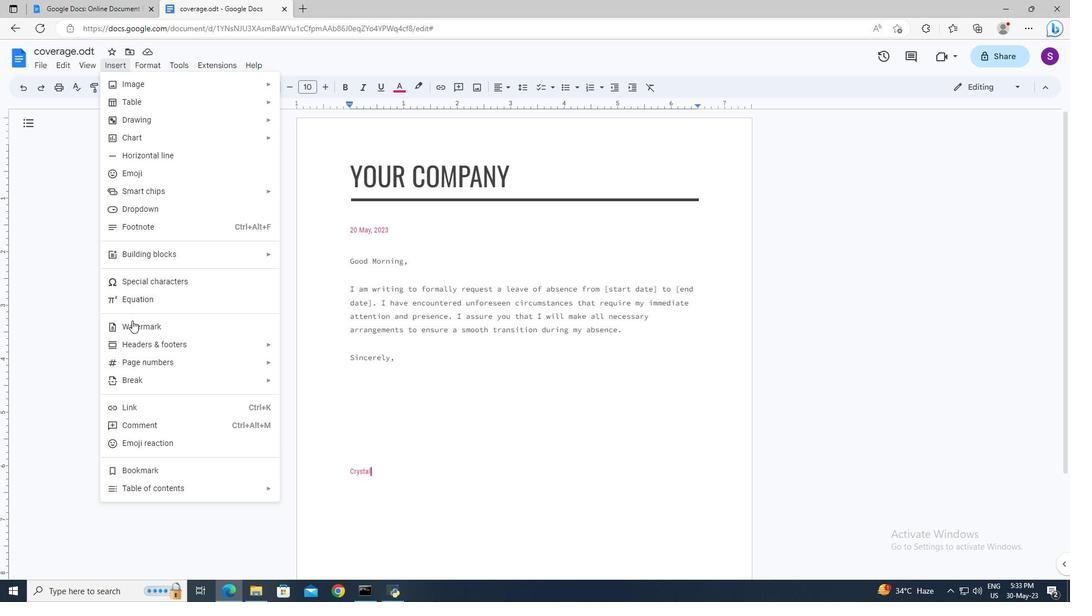 
Action: Mouse pressed left at (132, 322)
Screenshot: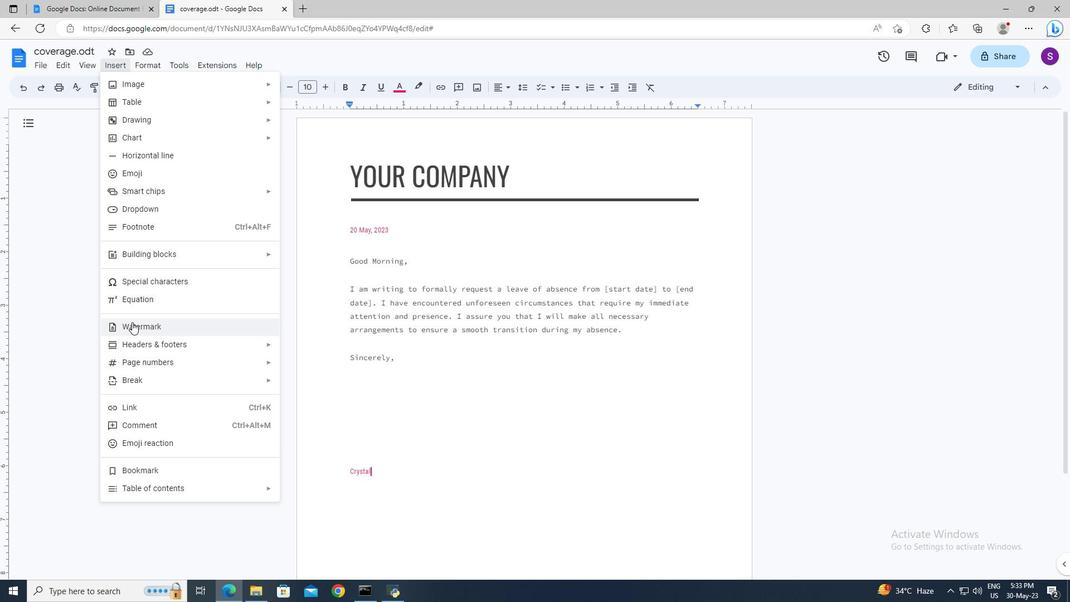 
Action: Mouse moved to (1025, 129)
Screenshot: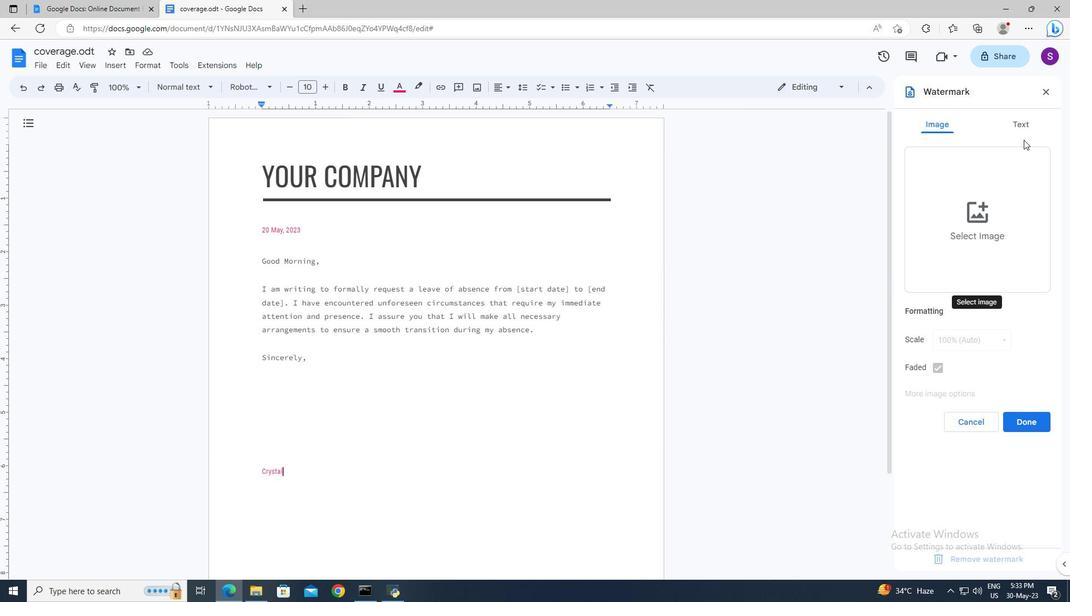 
Action: Mouse pressed left at (1025, 129)
Screenshot: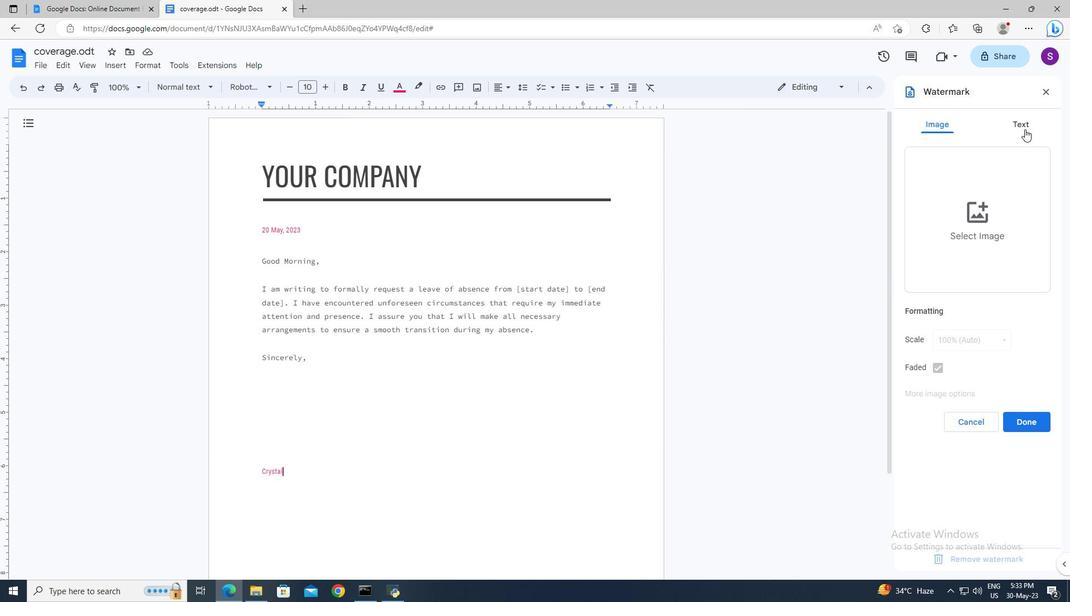 
Action: Mouse moved to (982, 154)
Screenshot: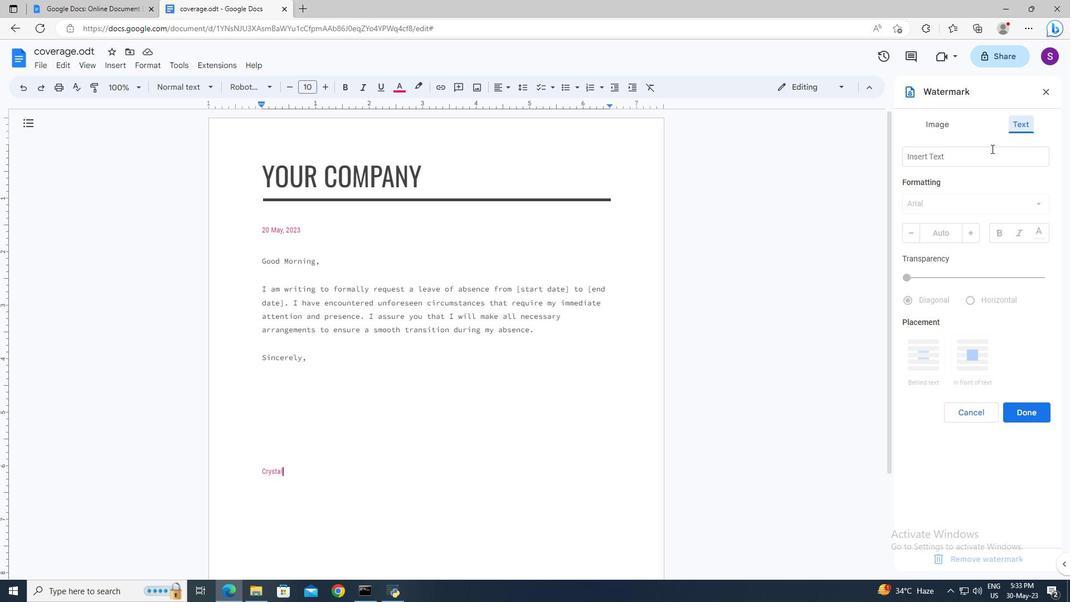 
Action: Mouse pressed left at (982, 154)
Screenshot: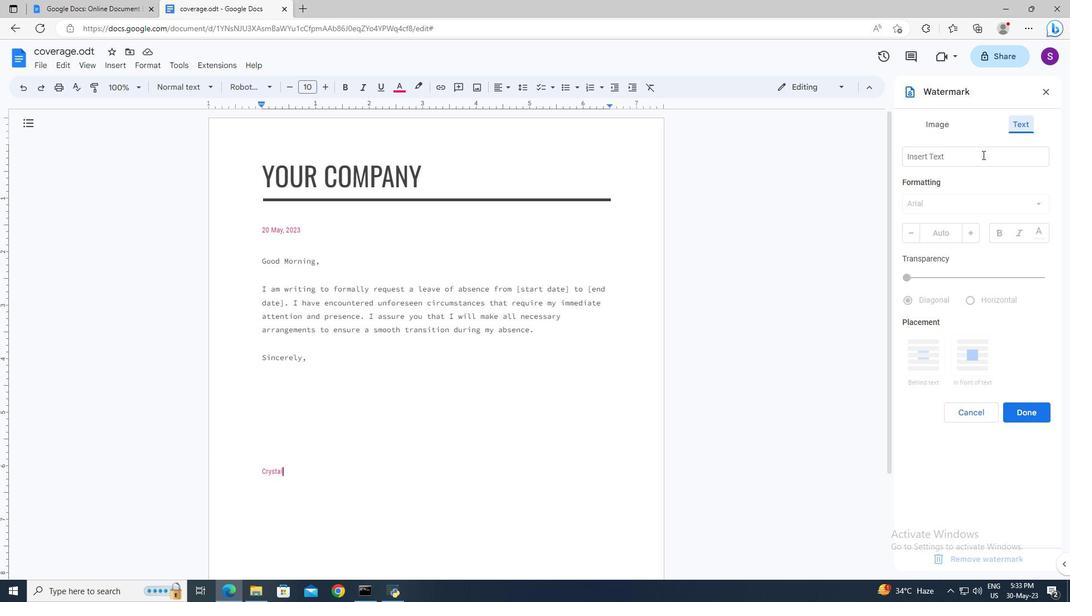 
Action: Key pressed <Key.shift>Softera<Key.enter>
Screenshot: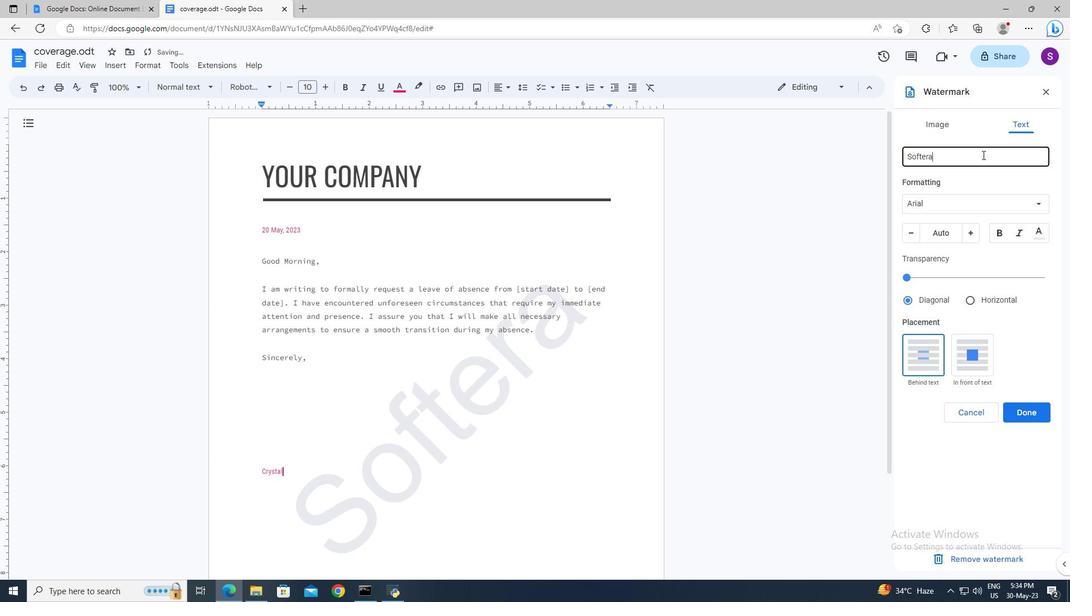 
Action: Mouse moved to (983, 200)
Screenshot: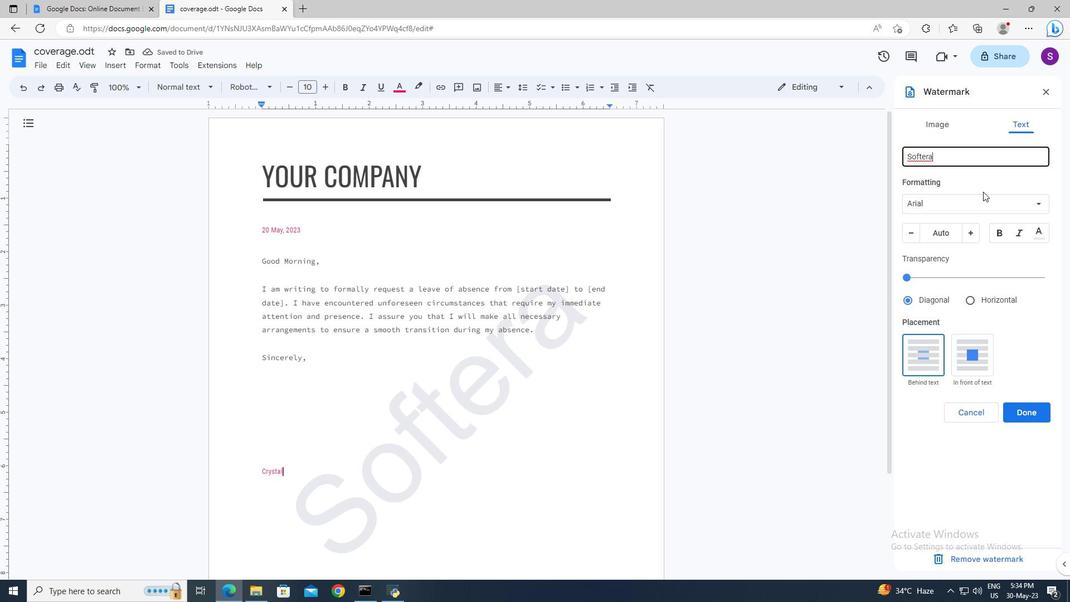 
Action: Mouse pressed left at (983, 200)
Screenshot: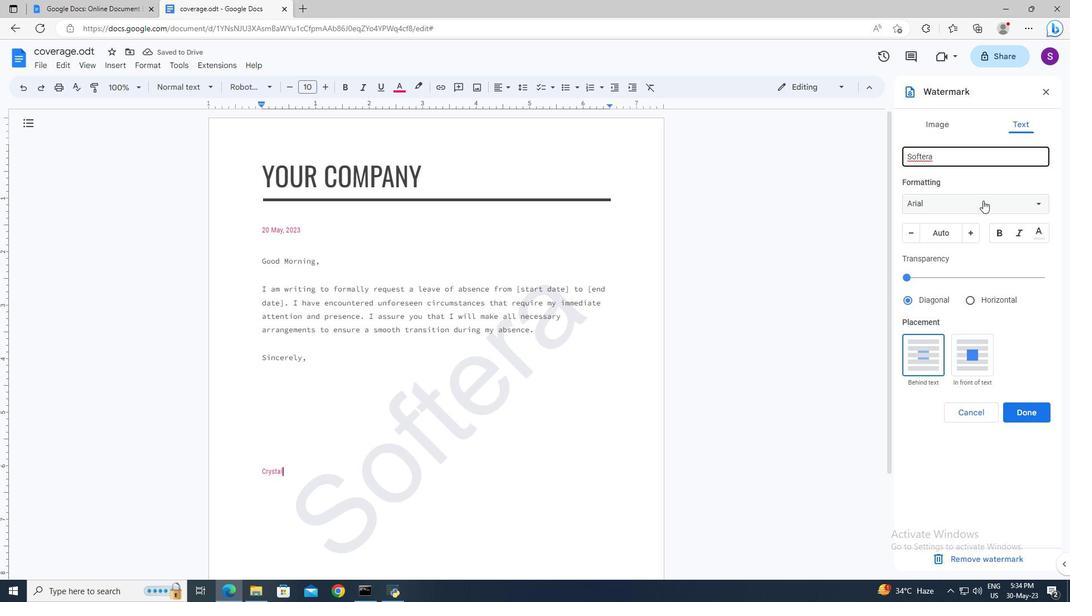
Action: Mouse moved to (940, 510)
Screenshot: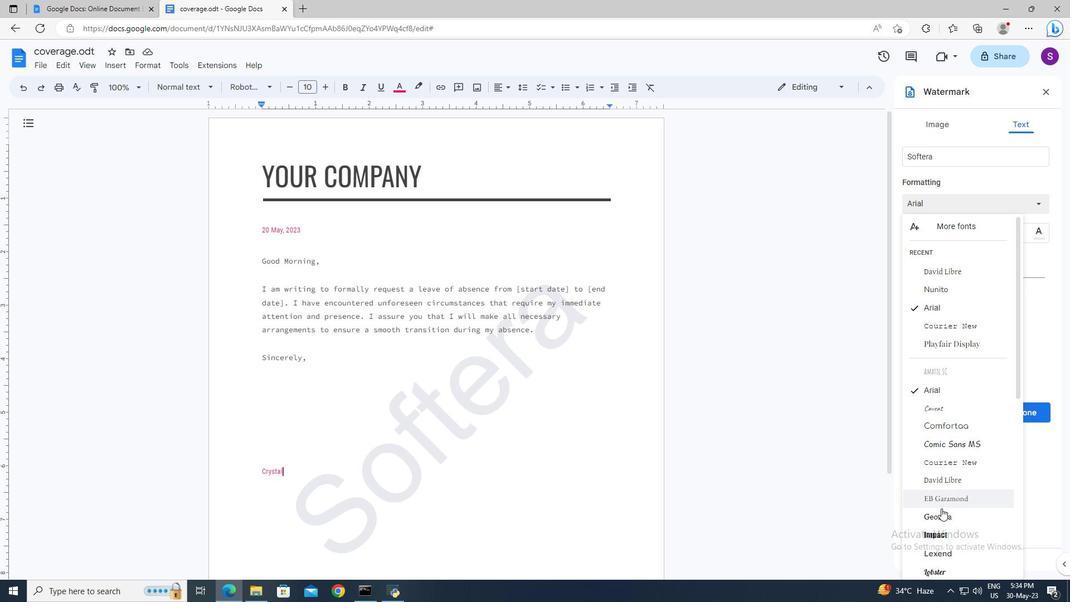 
Action: Mouse pressed left at (940, 510)
Screenshot: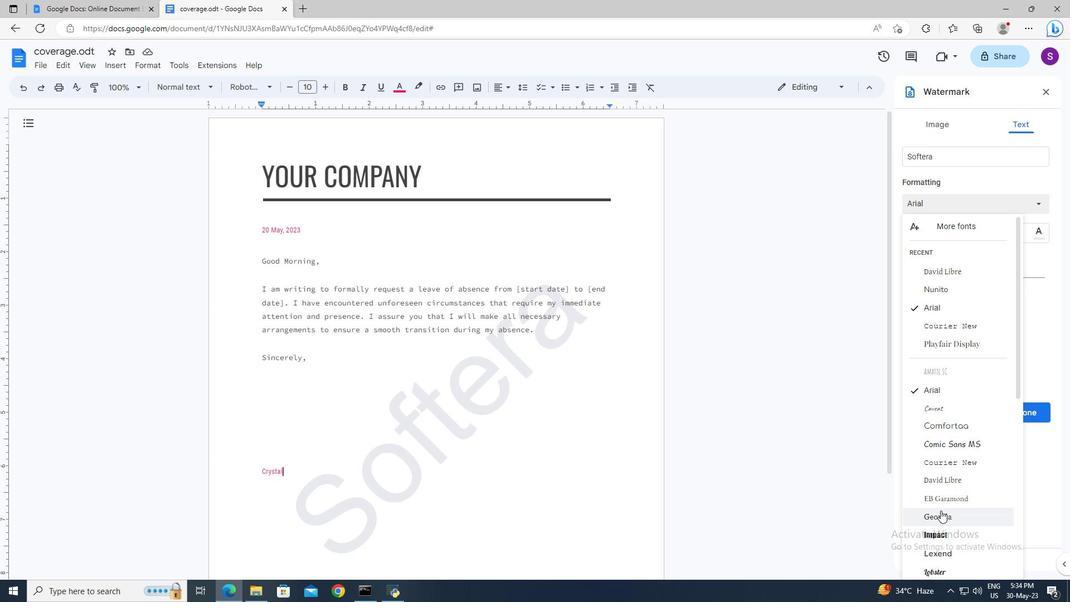 
Action: Mouse moved to (943, 236)
Screenshot: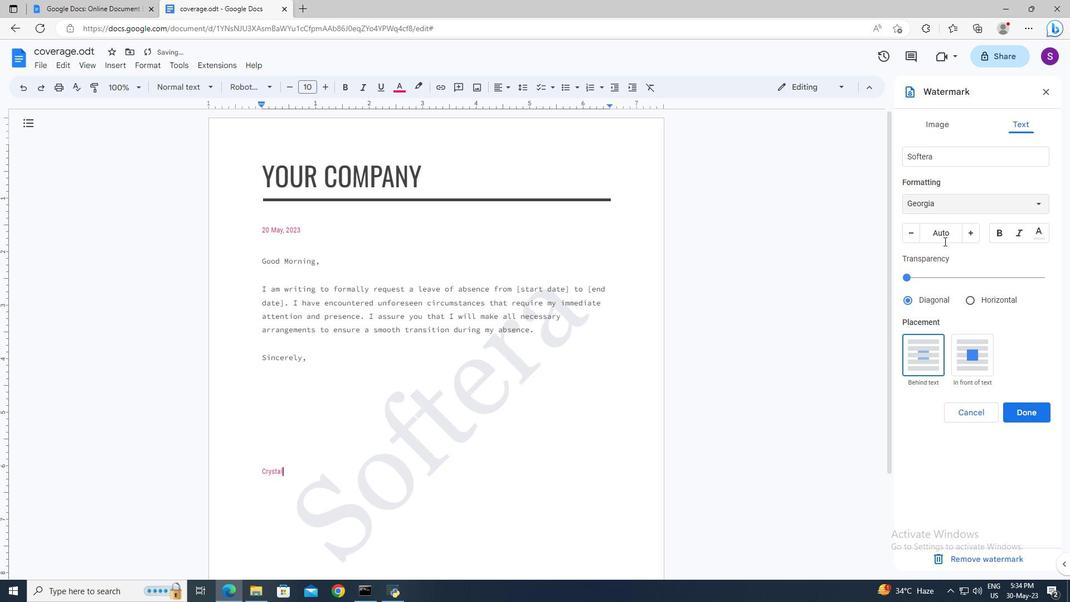 
Action: Mouse pressed left at (943, 236)
Screenshot: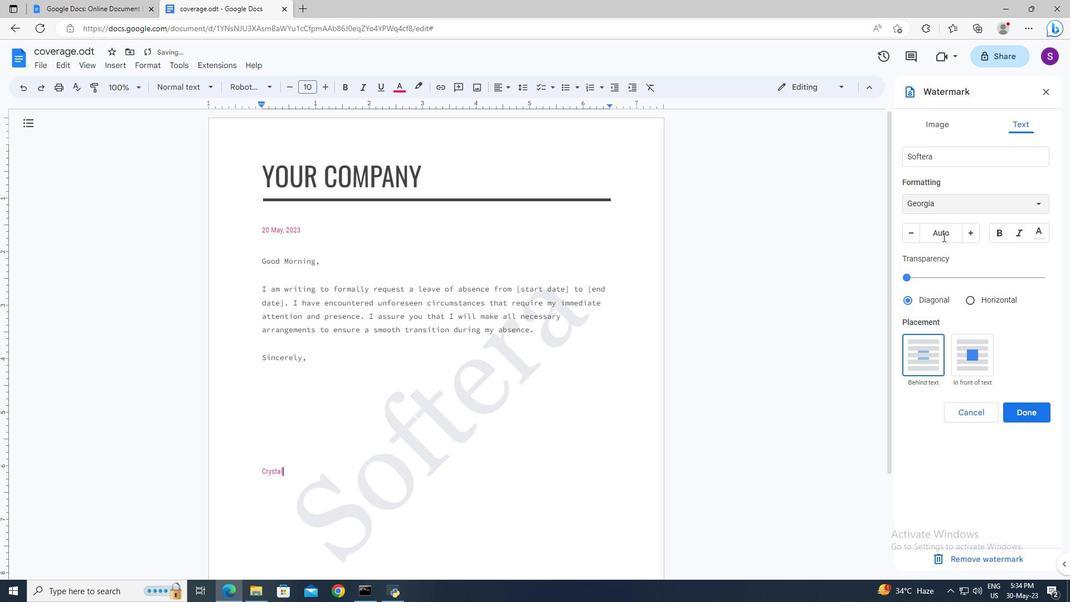 
Action: Key pressed 113<Key.enter>
Screenshot: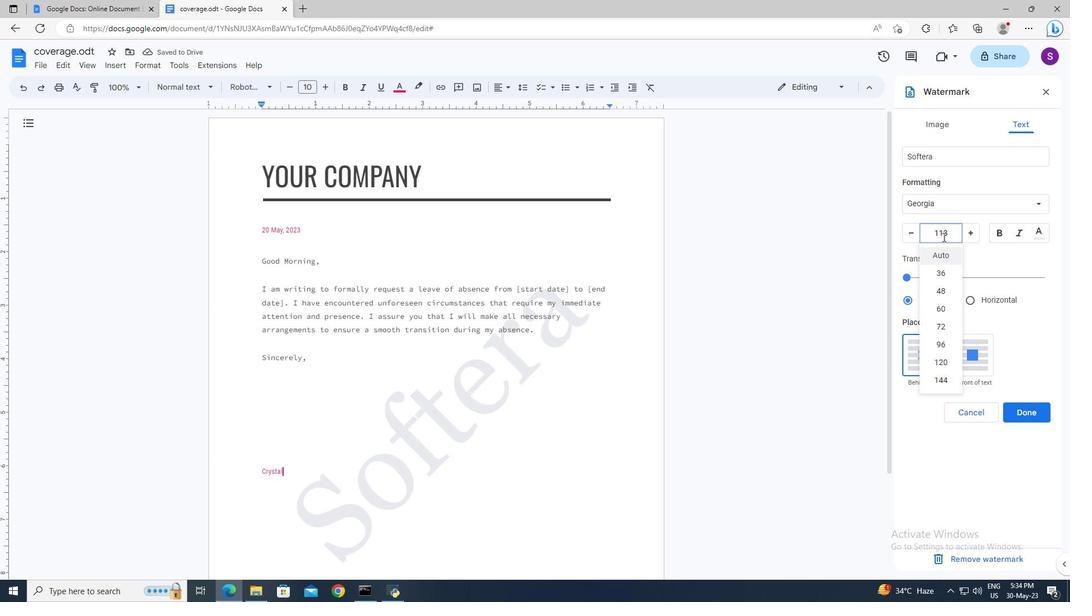 
Action: Mouse moved to (970, 302)
Screenshot: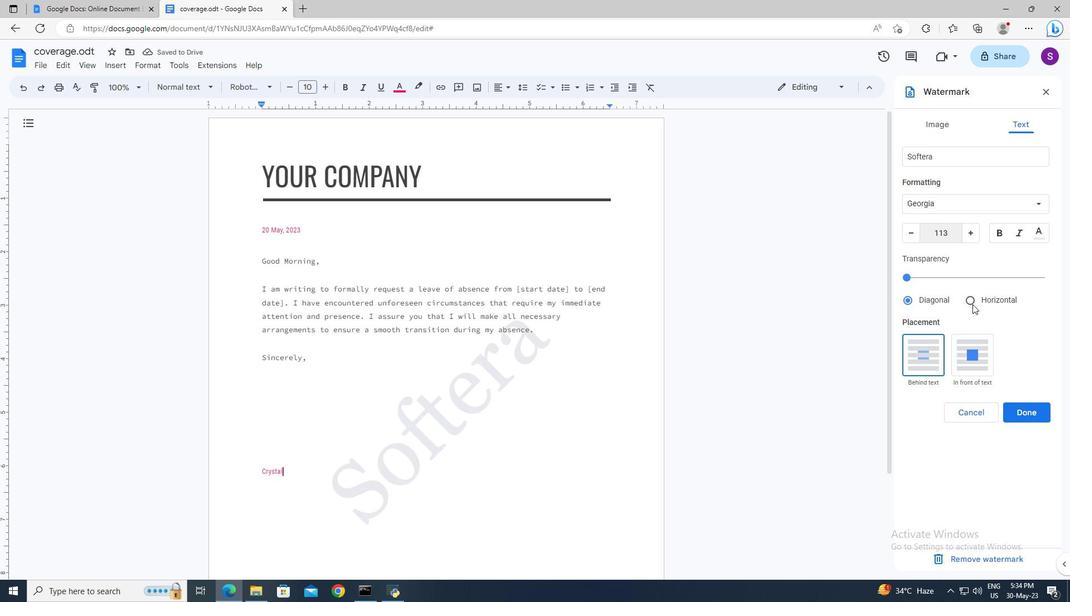 
Action: Mouse pressed left at (970, 302)
Screenshot: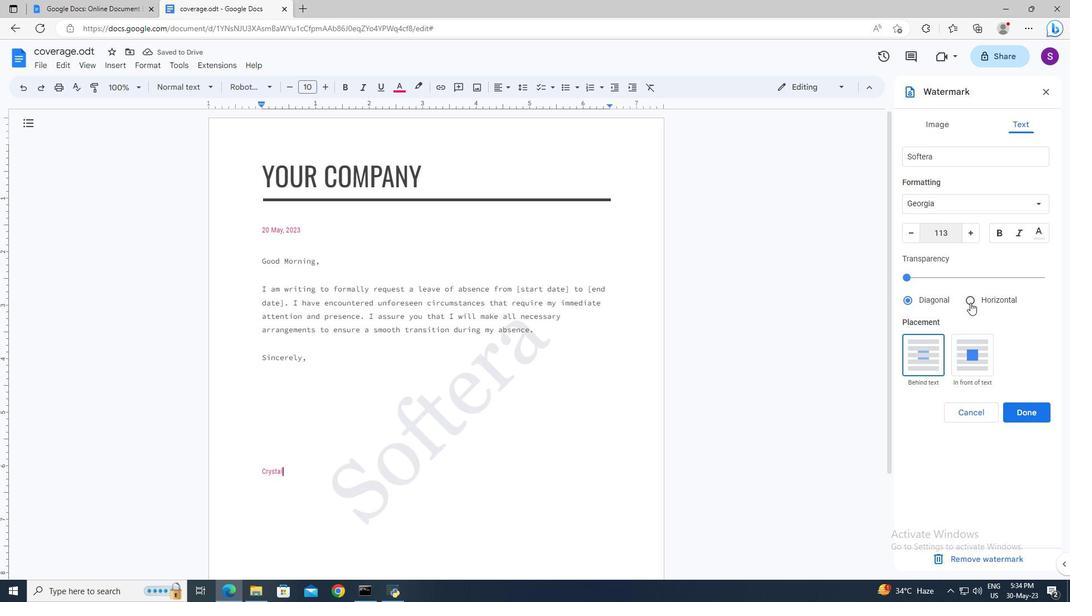 
Action: Mouse moved to (1026, 409)
Screenshot: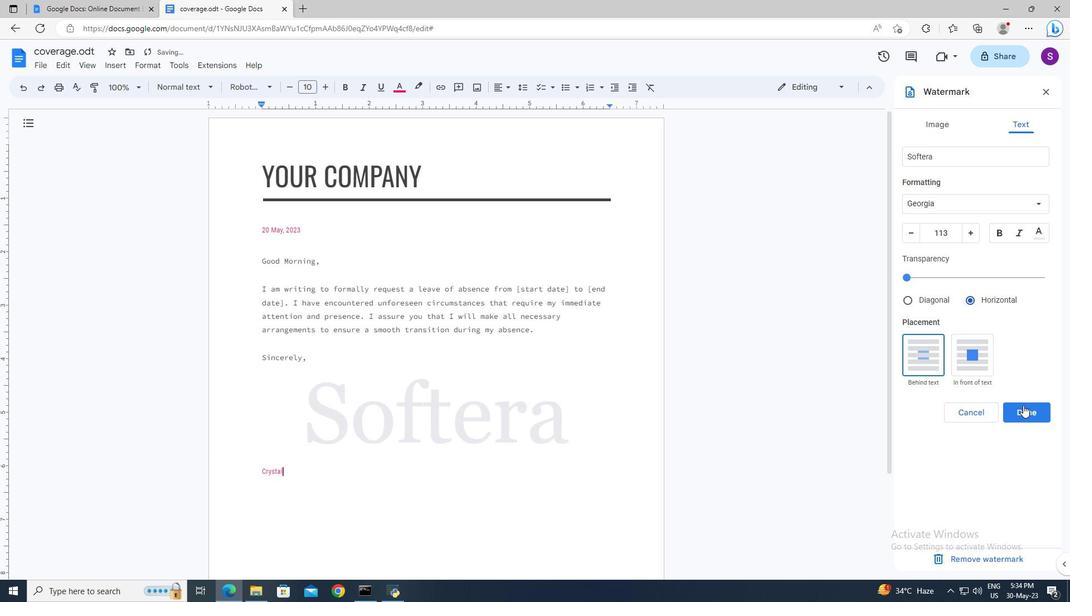 
Action: Mouse pressed left at (1026, 409)
Screenshot: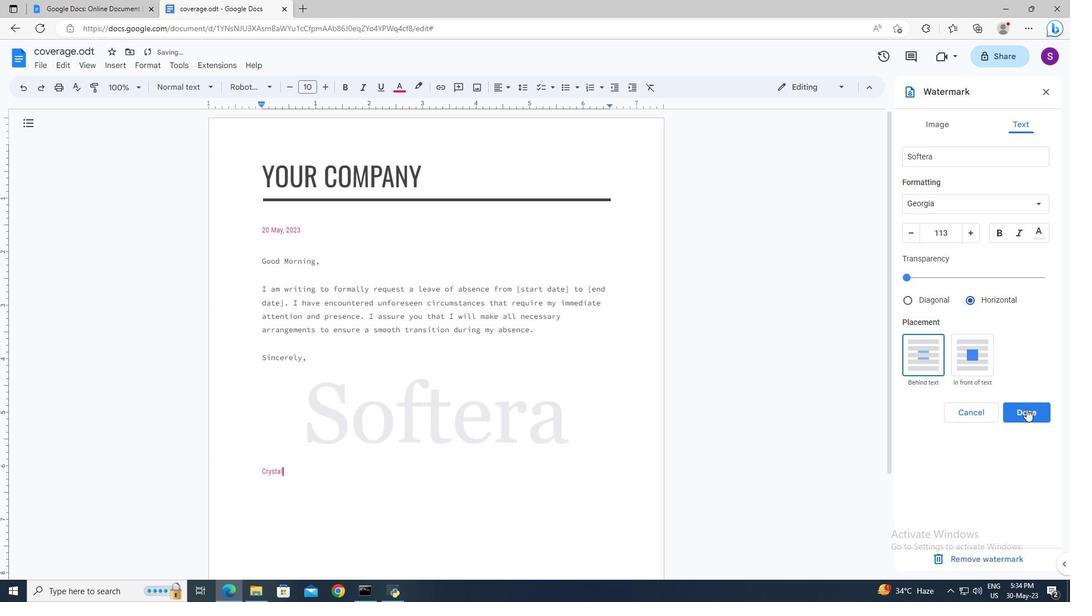
